 Task: Select Convenience. Add to cart, from RaceTrac for 4523 Scheuvront Drive, Broomfield, Colorado 80020, Cell Number 303-469-0514, following items : Sour Patch Kids Gummies - 1, Reeses Peanut Butter Big Cup King Size_x000D_
 - 1, Twix Caramel King Size_x000D_
 - 1, Hersheys Cookie And Creme King Size Size_x000D_
 - 1
Action: Mouse moved to (326, 134)
Screenshot: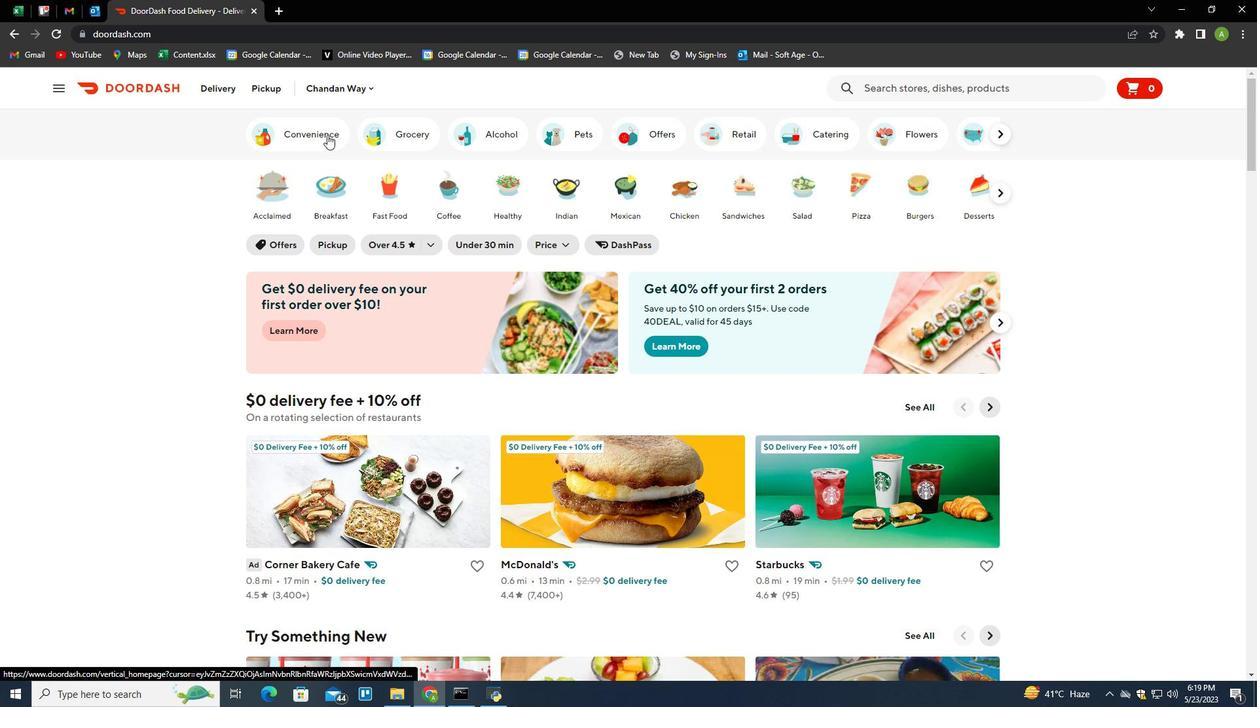 
Action: Mouse pressed left at (326, 134)
Screenshot: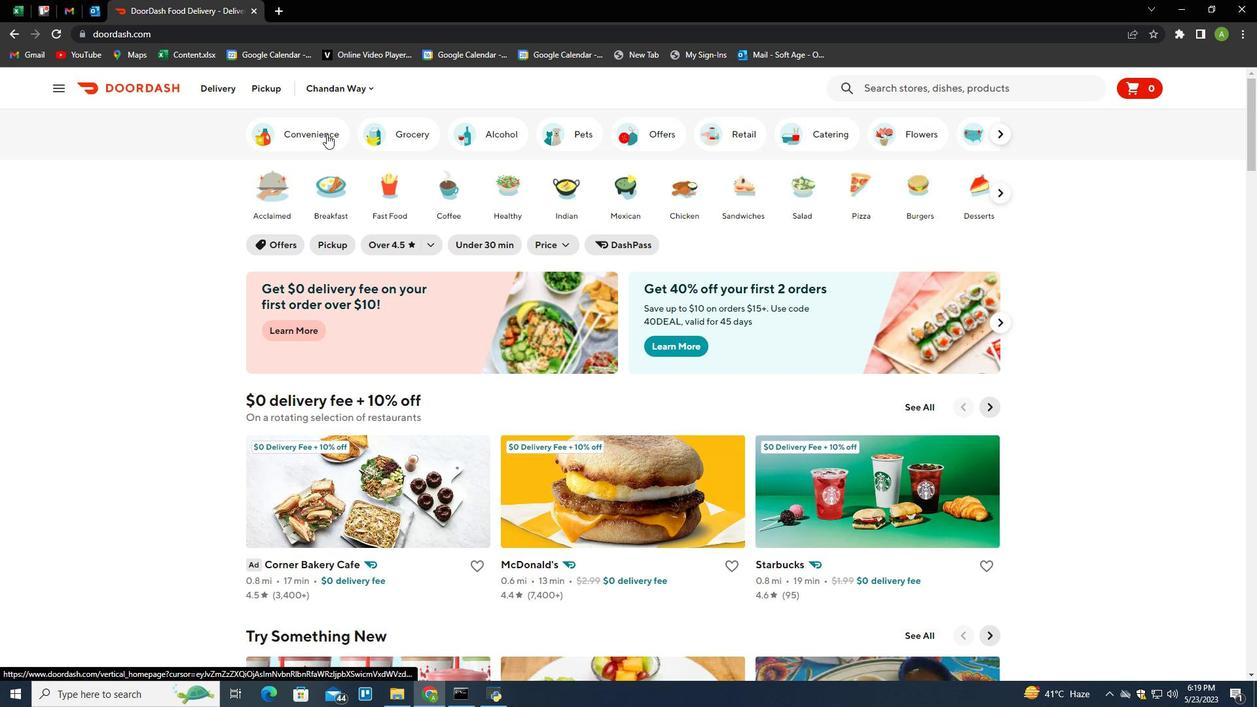 
Action: Mouse moved to (655, 504)
Screenshot: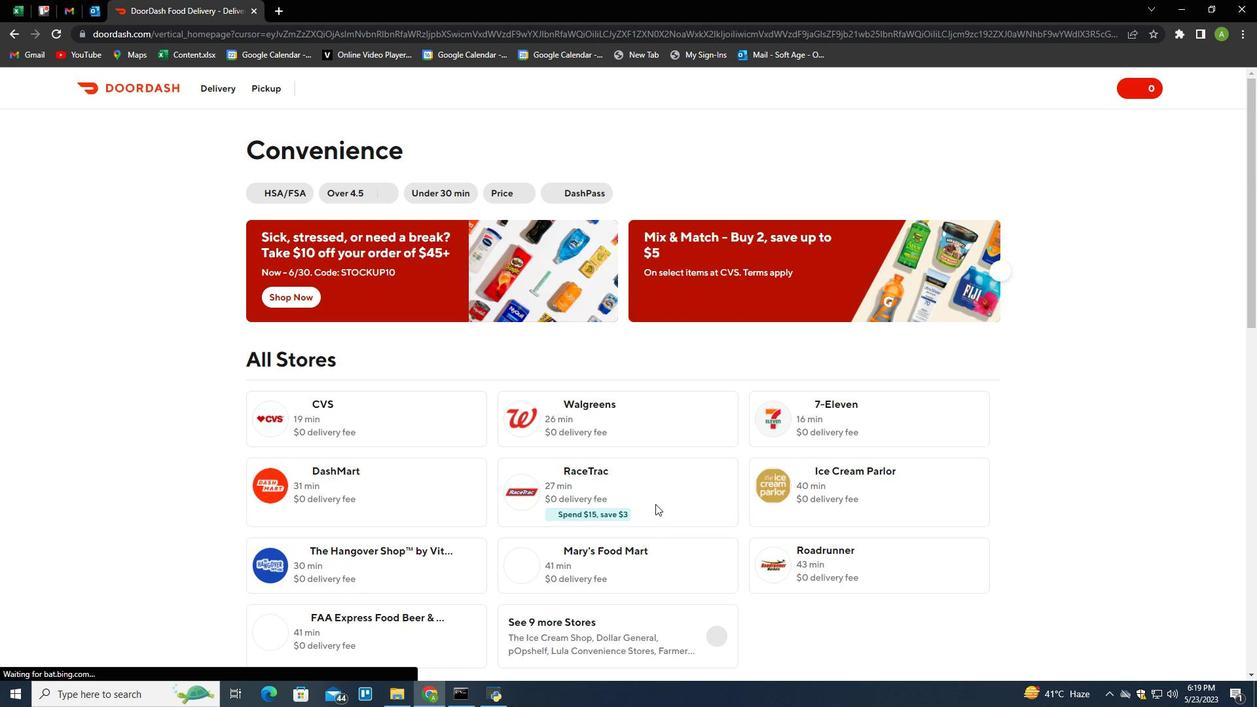 
Action: Mouse pressed left at (655, 504)
Screenshot: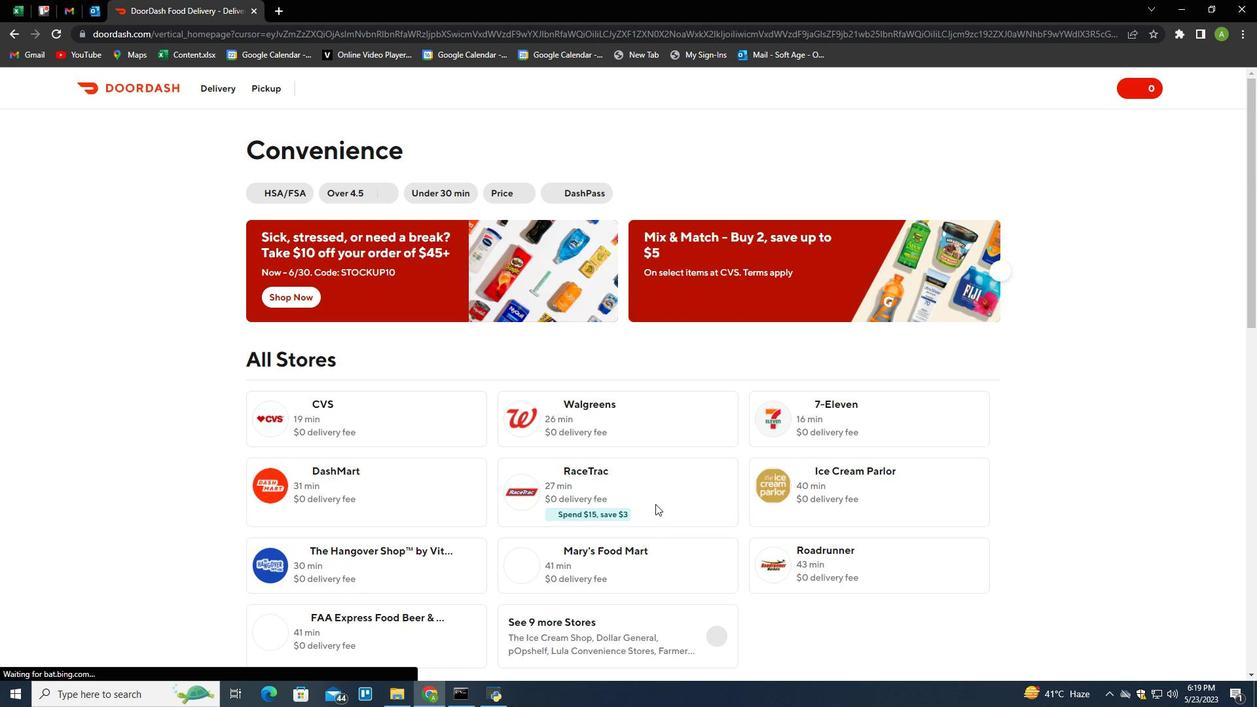
Action: Mouse moved to (361, 419)
Screenshot: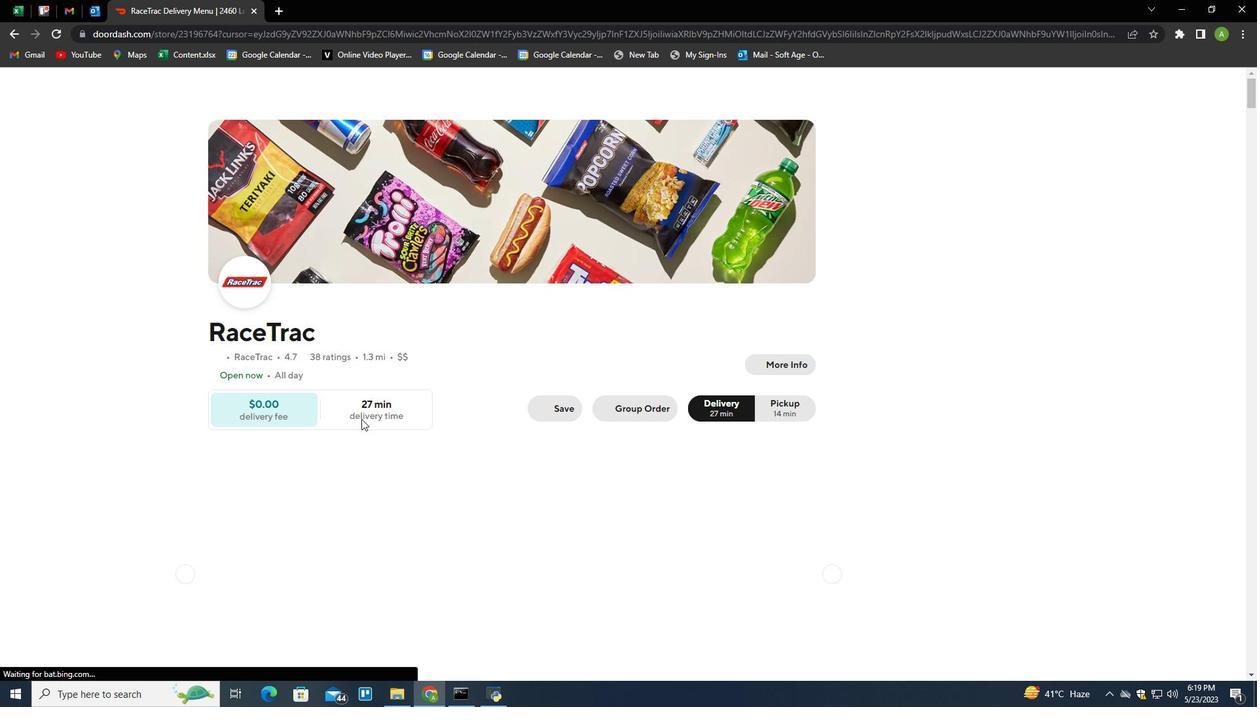 
Action: Mouse scrolled (359, 421) with delta (0, 0)
Screenshot: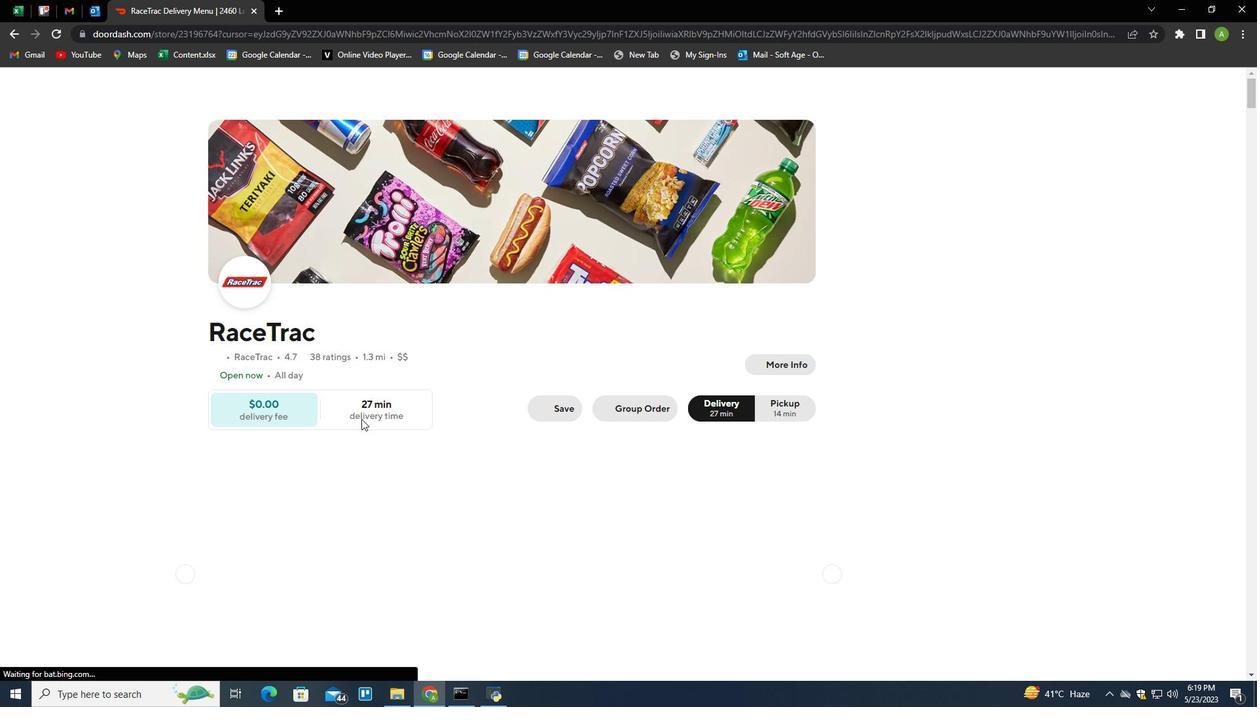 
Action: Mouse scrolled (361, 419) with delta (0, 0)
Screenshot: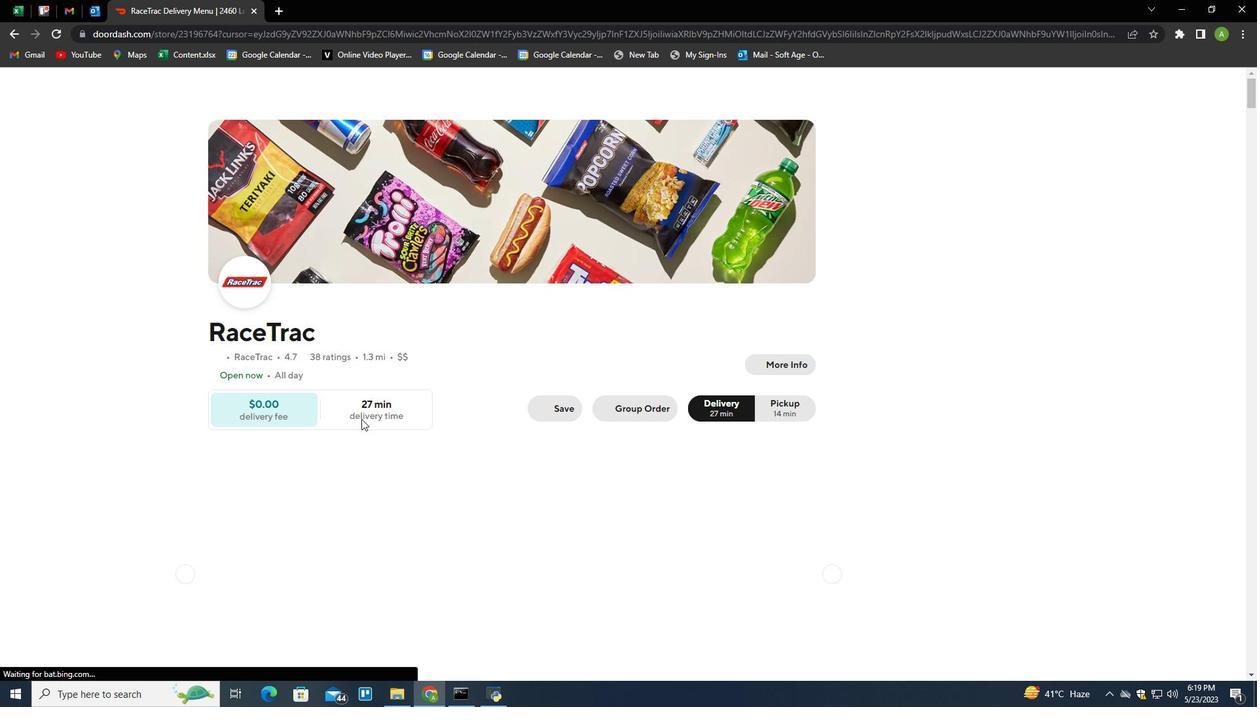 
Action: Mouse scrolled (361, 419) with delta (0, 0)
Screenshot: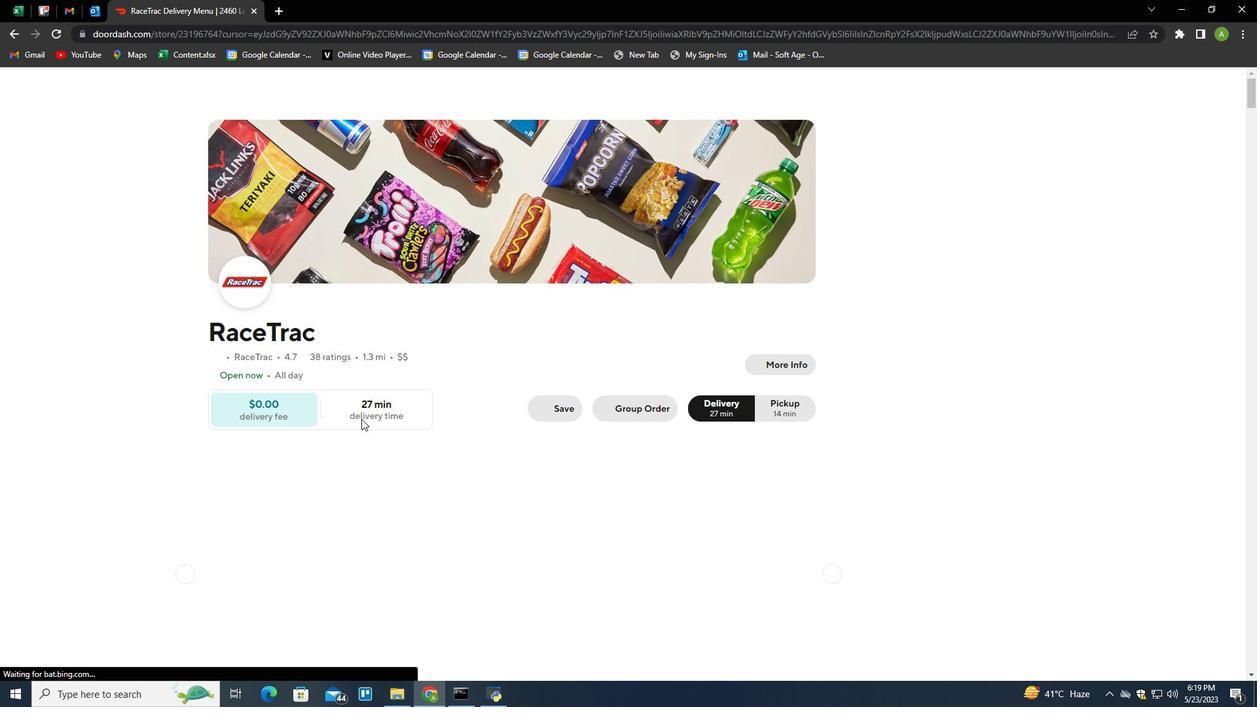 
Action: Mouse scrolled (361, 419) with delta (0, 0)
Screenshot: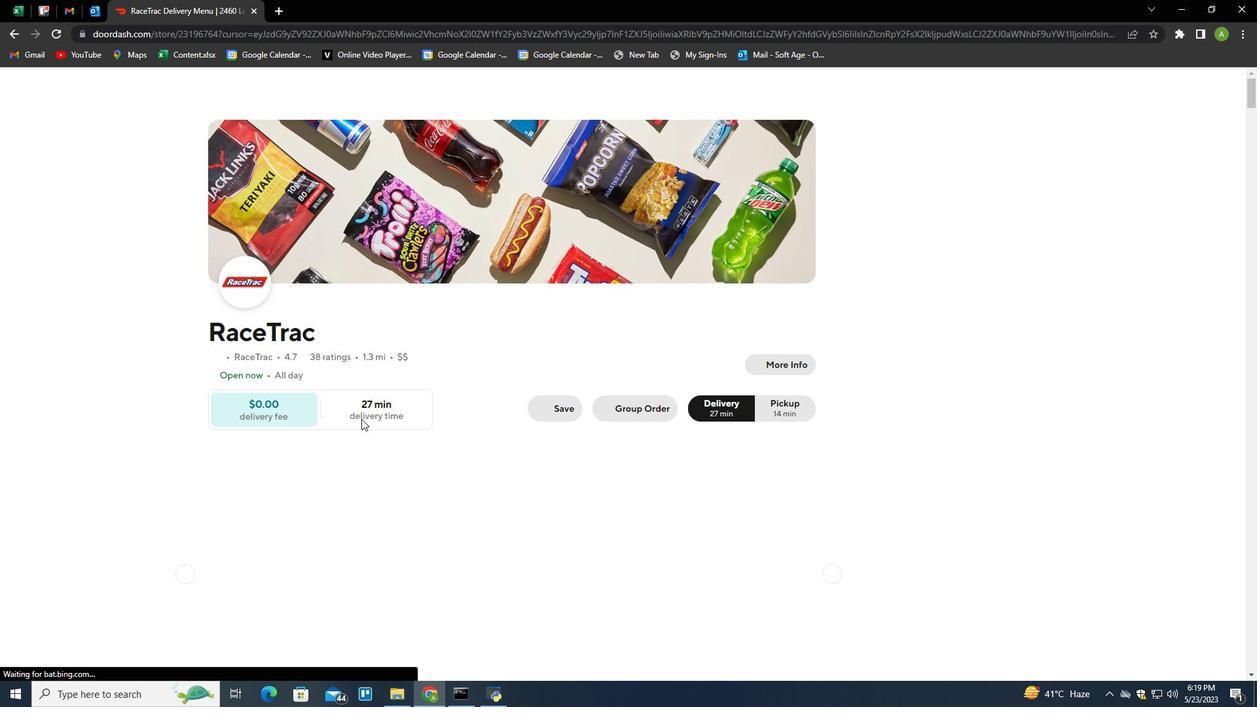 
Action: Mouse moved to (433, 379)
Screenshot: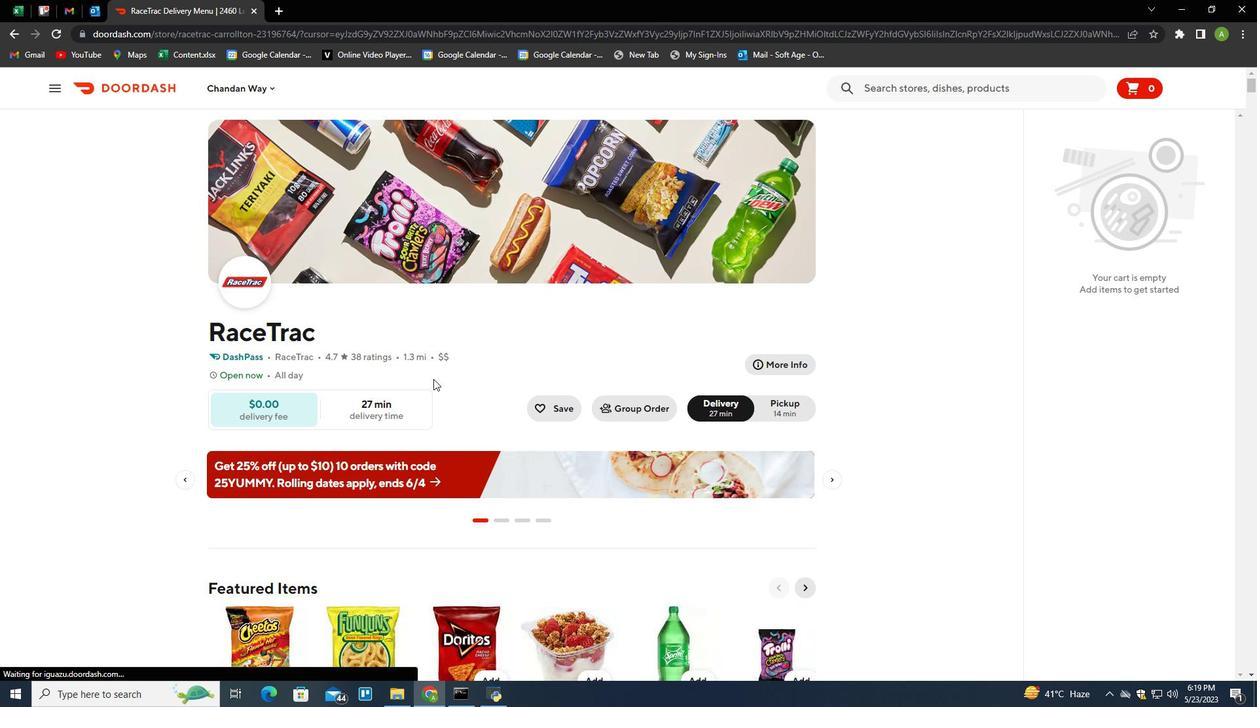 
Action: Mouse scrolled (433, 379) with delta (0, 0)
Screenshot: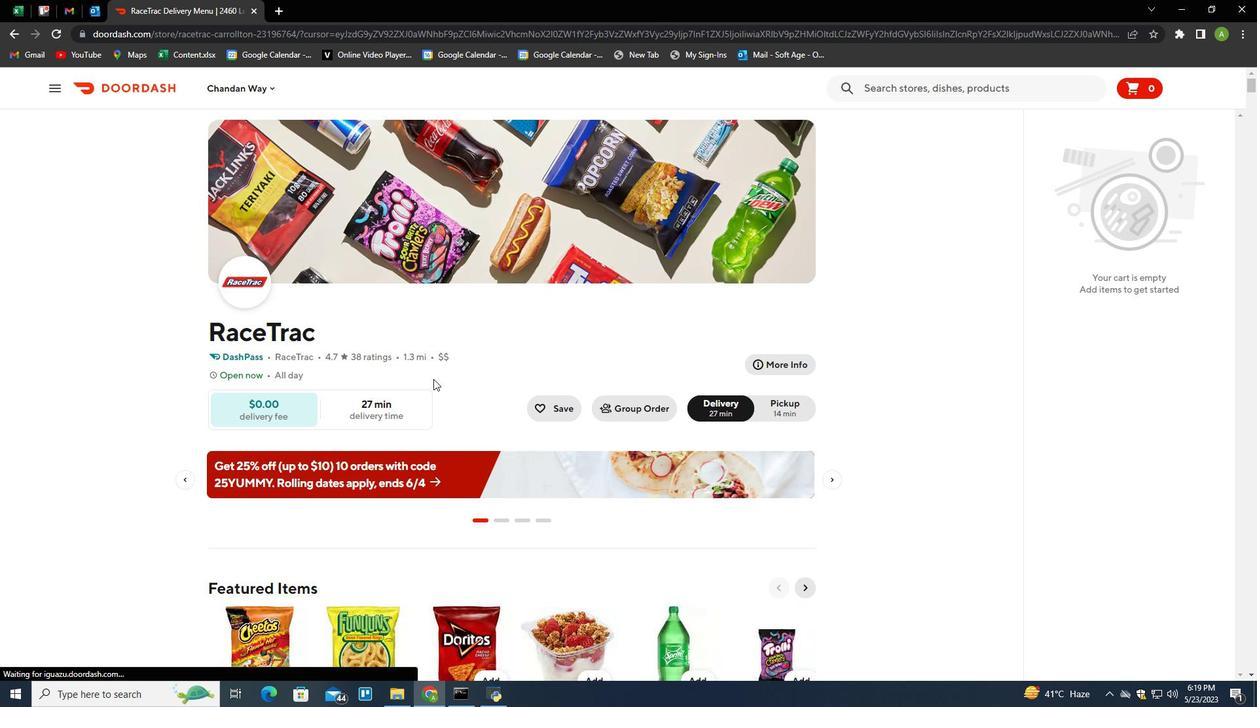 
Action: Mouse moved to (431, 376)
Screenshot: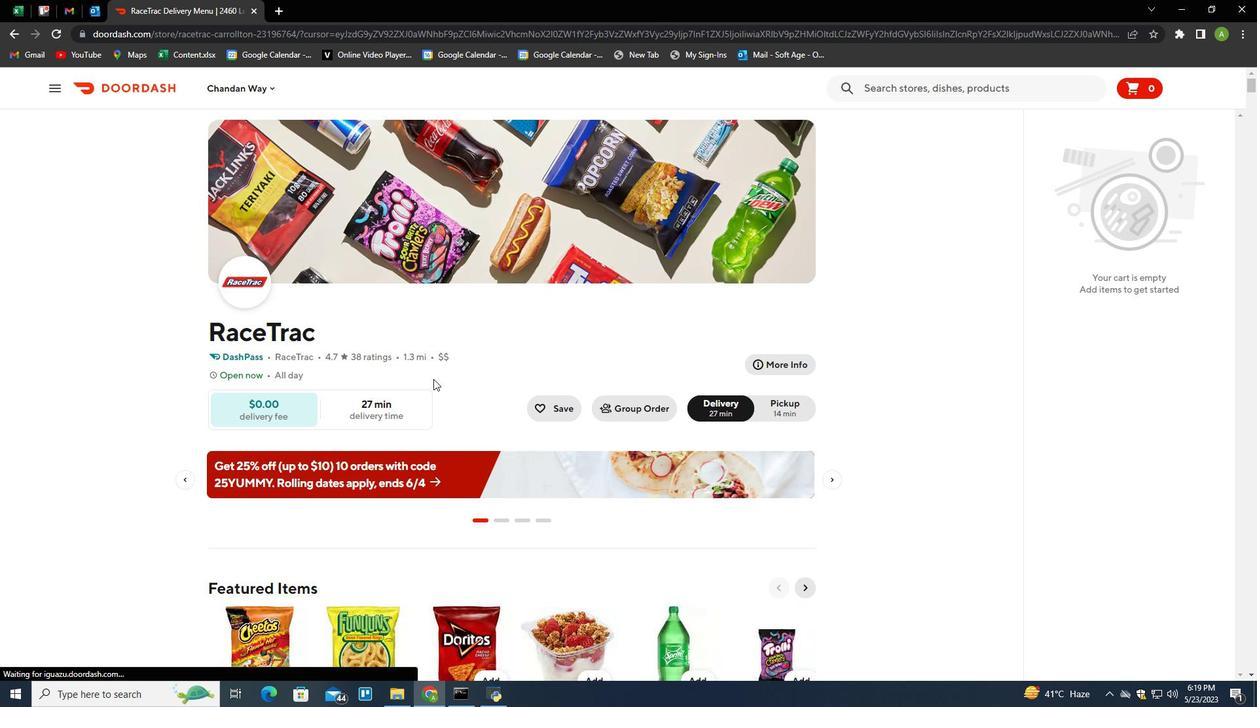 
Action: Mouse scrolled (431, 377) with delta (0, 0)
Screenshot: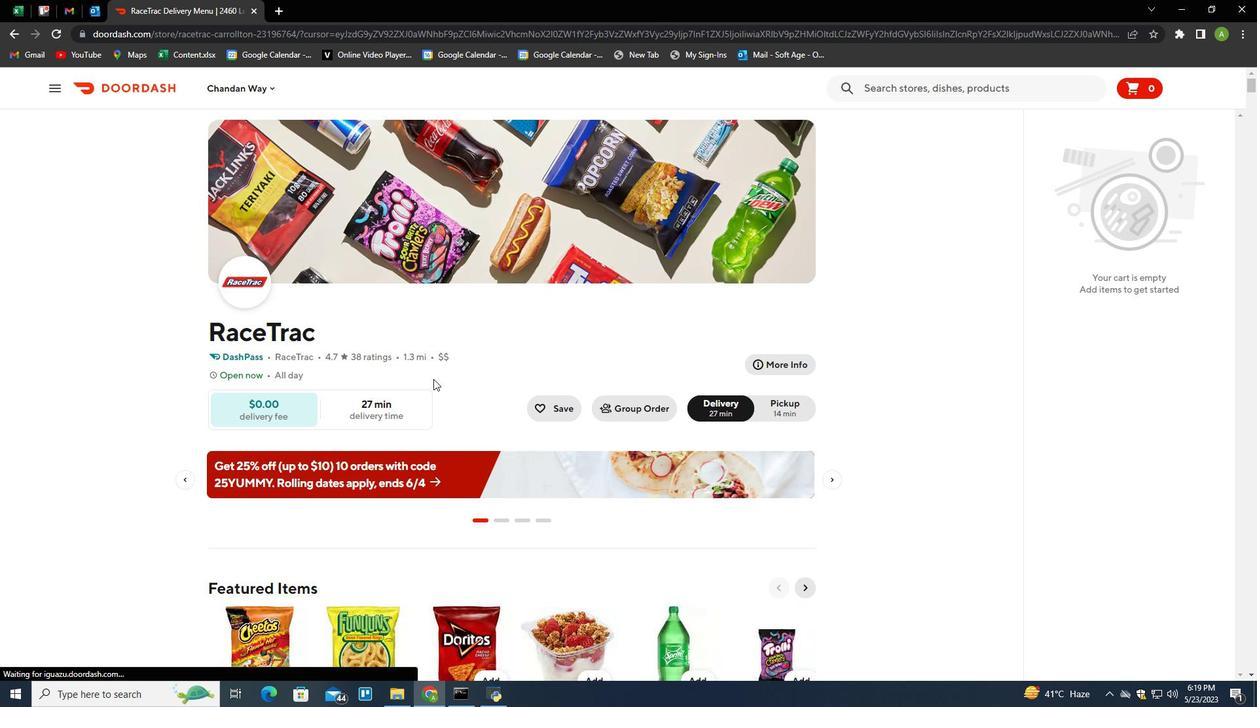 
Action: Mouse moved to (423, 370)
Screenshot: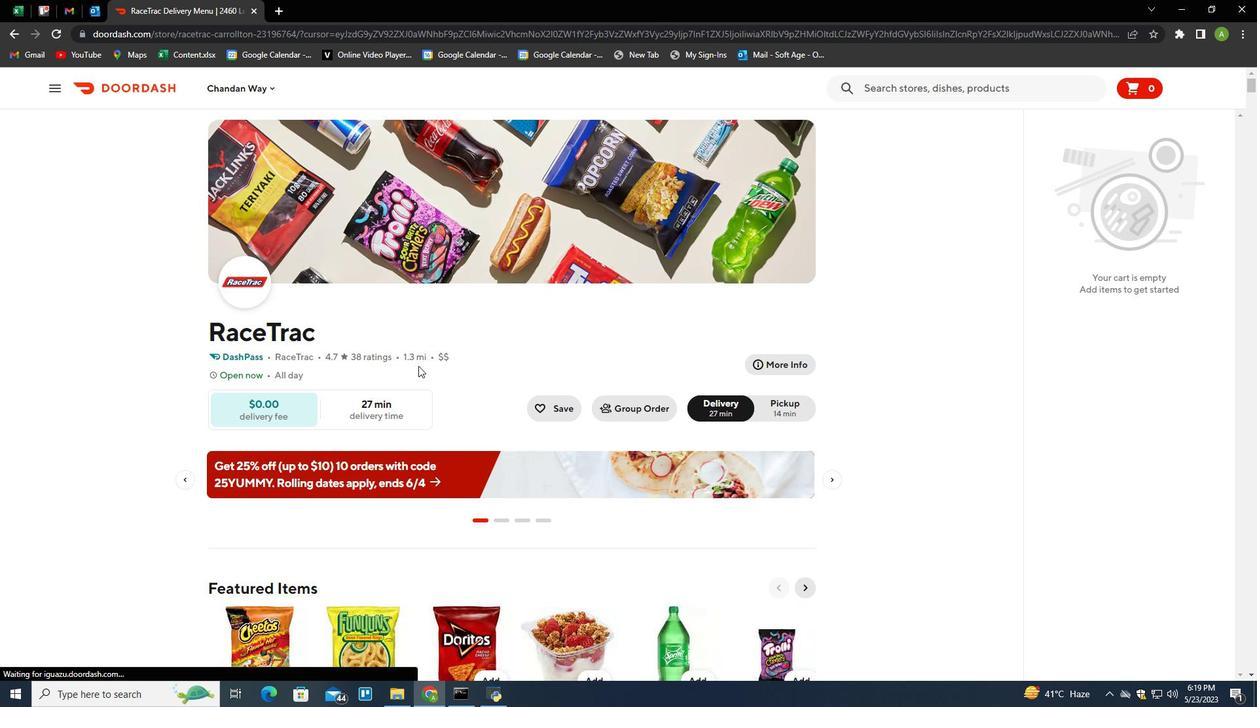 
Action: Mouse scrolled (423, 370) with delta (0, 0)
Screenshot: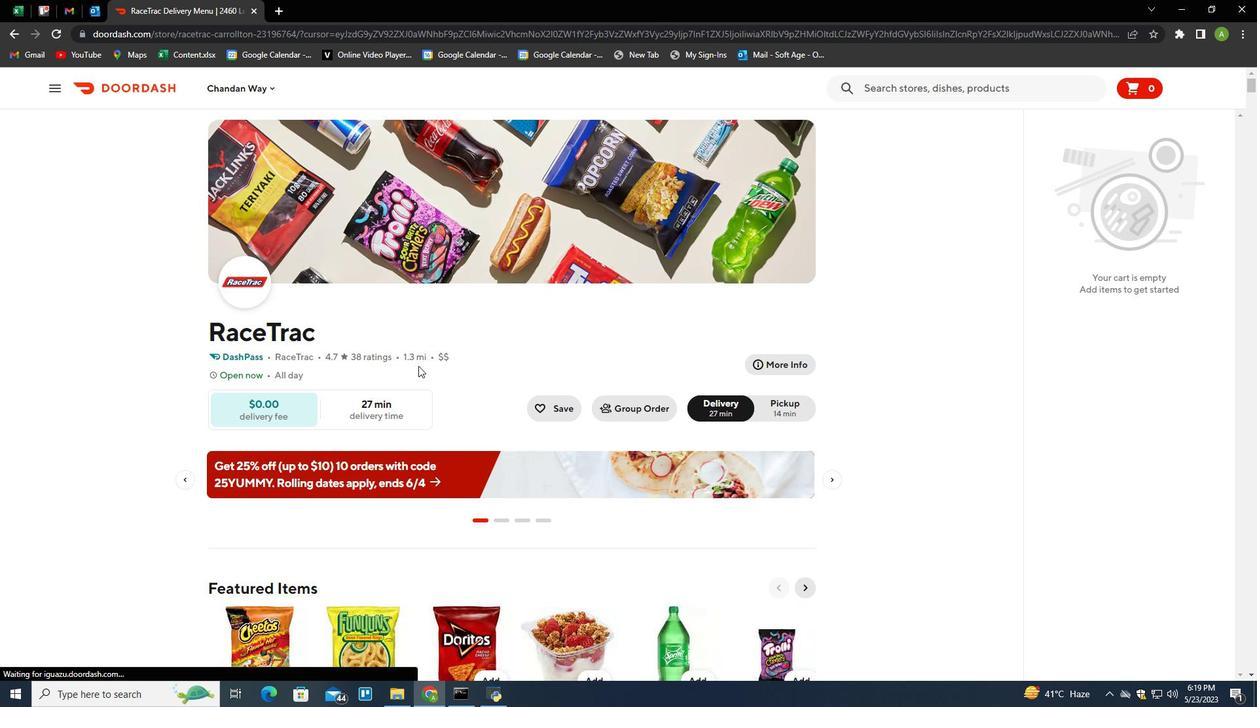 
Action: Mouse moved to (274, 86)
Screenshot: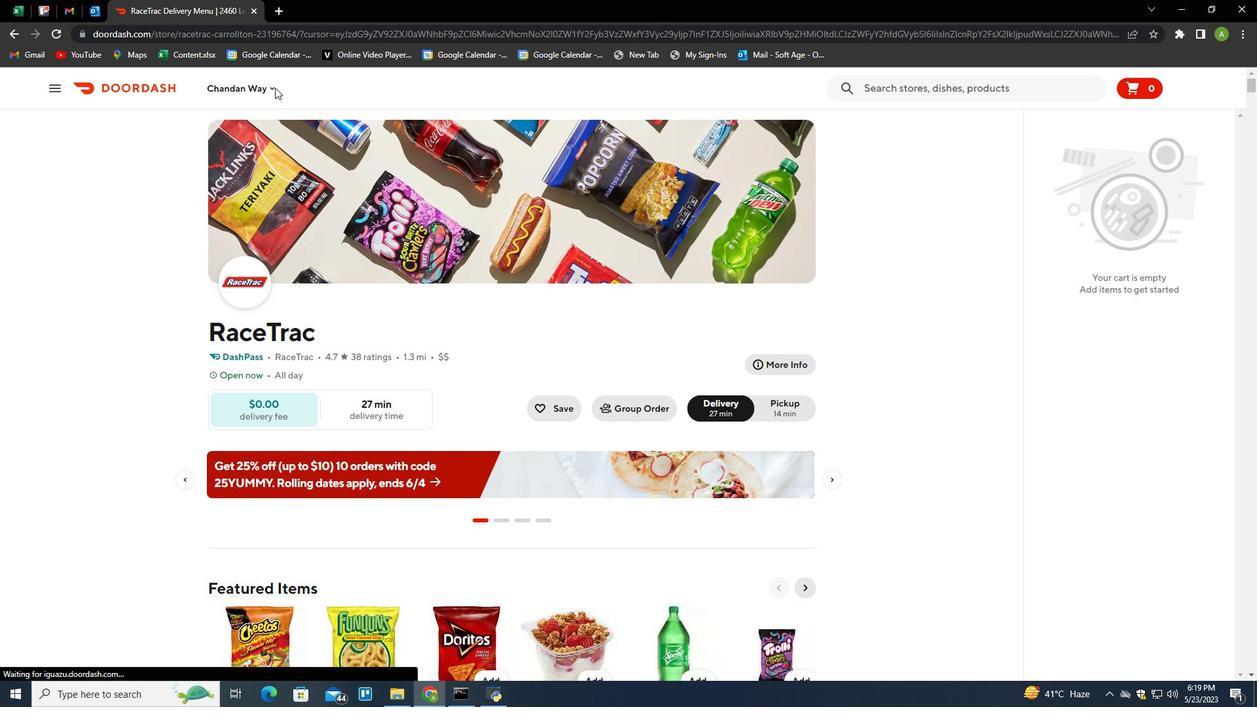 
Action: Mouse pressed left at (274, 86)
Screenshot: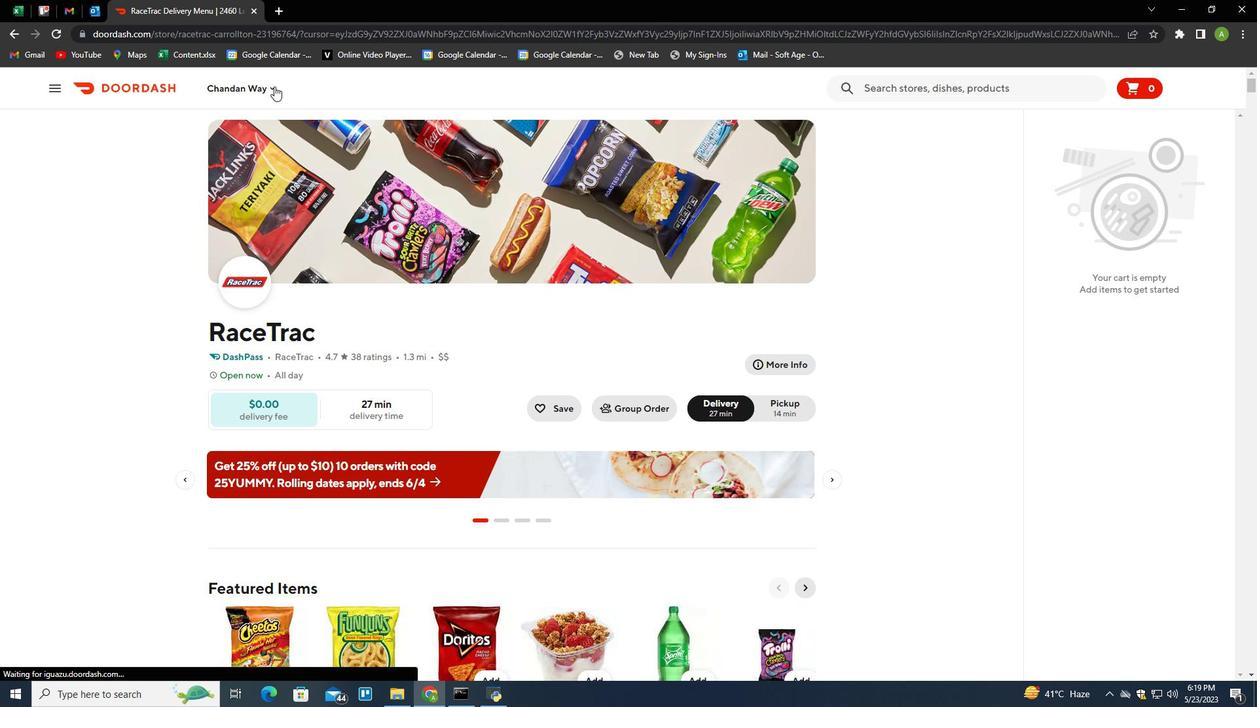 
Action: Mouse moved to (281, 148)
Screenshot: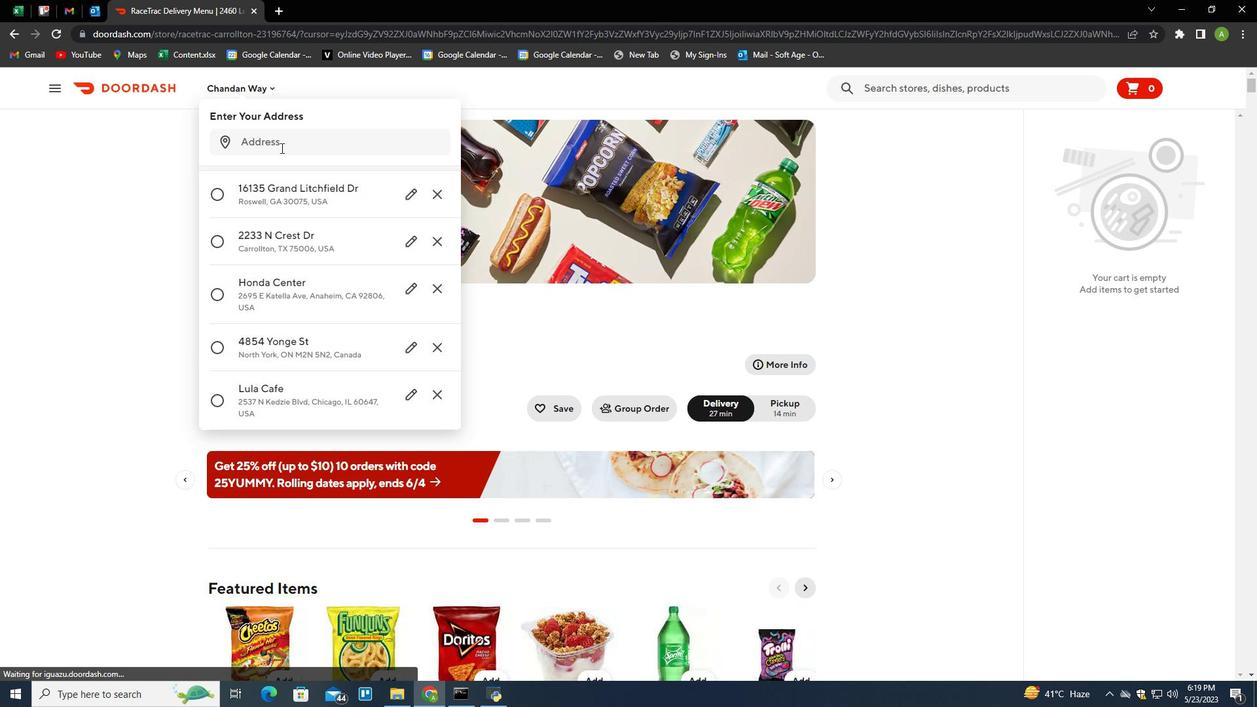 
Action: Mouse pressed left at (281, 148)
Screenshot: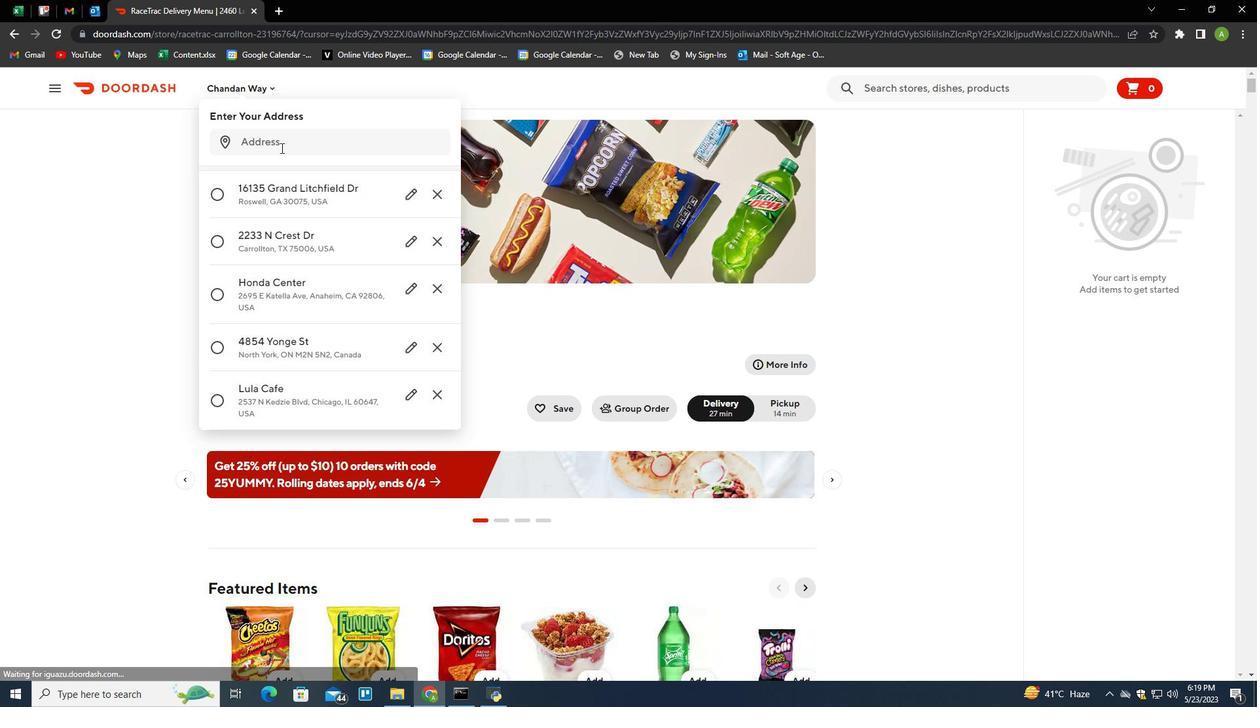 
Action: Key pressed 4523<Key.space>scheuvront<Key.space>drive,<Key.space>broomfield,<Key.space>coclo<Key.backspace><Key.backspace><Key.backspace>lorado<Key.space>5<Key.backspace>80020<Key.enter>
Screenshot: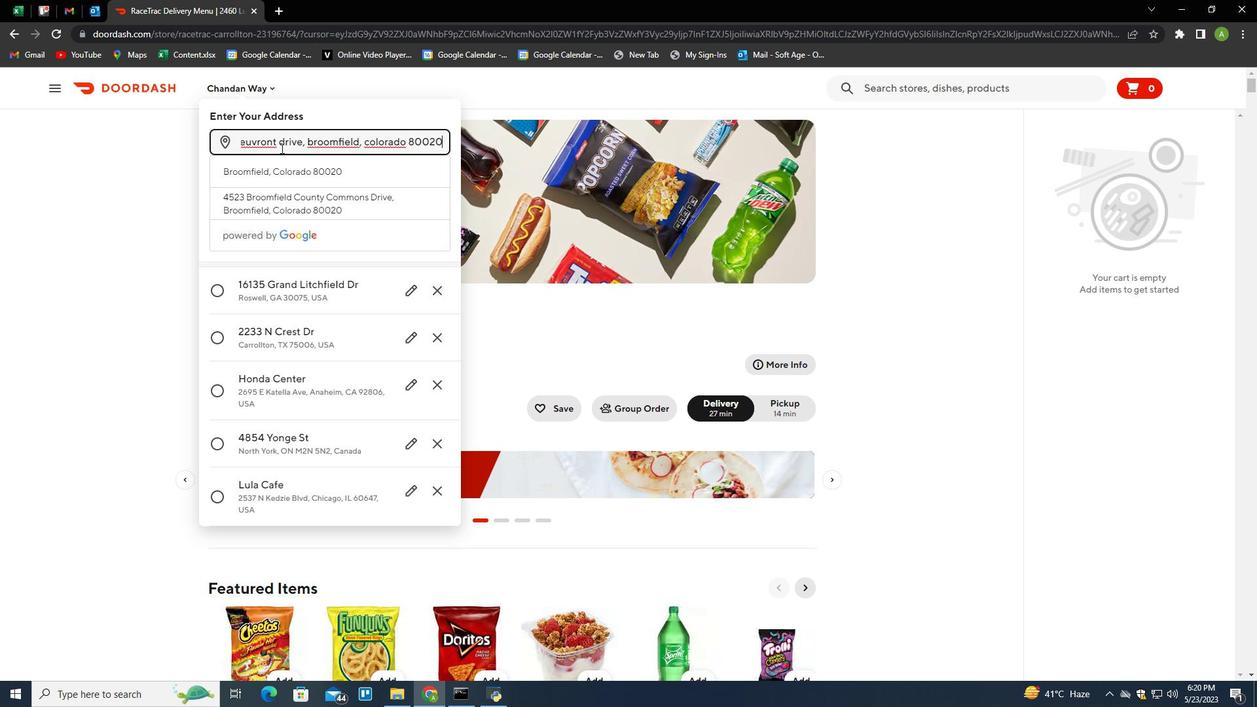 
Action: Mouse moved to (395, 509)
Screenshot: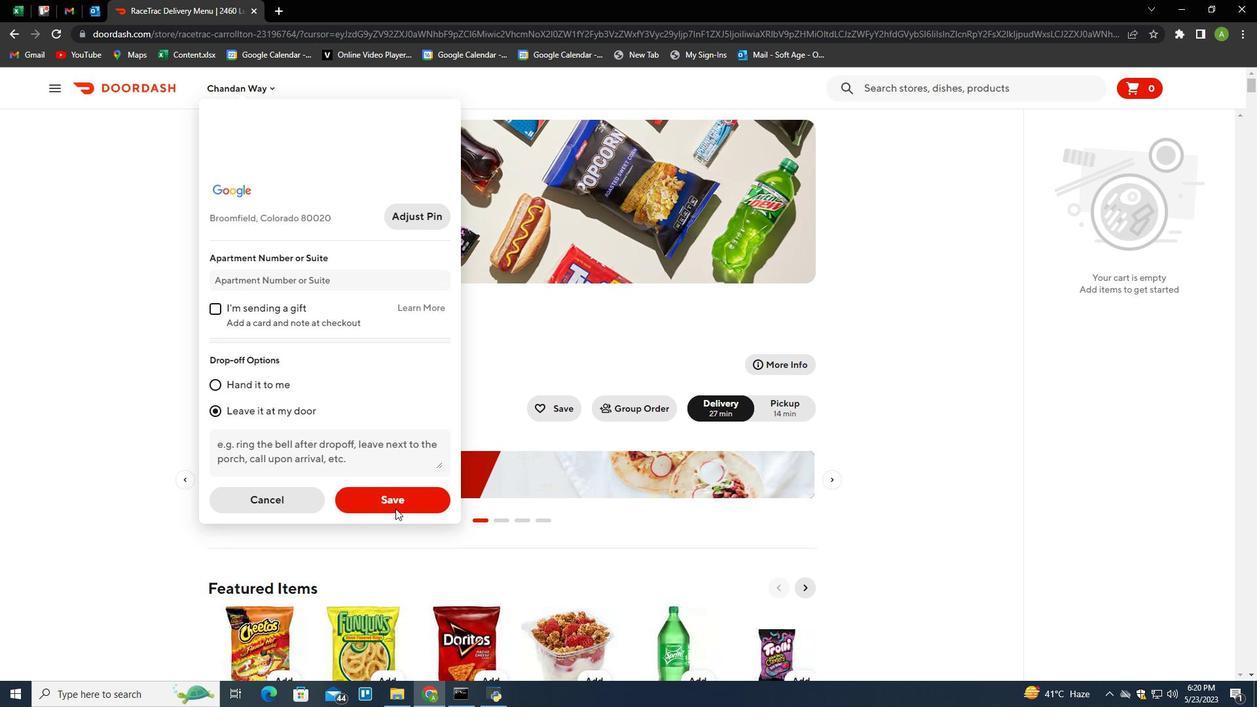 
Action: Mouse pressed left at (395, 509)
Screenshot: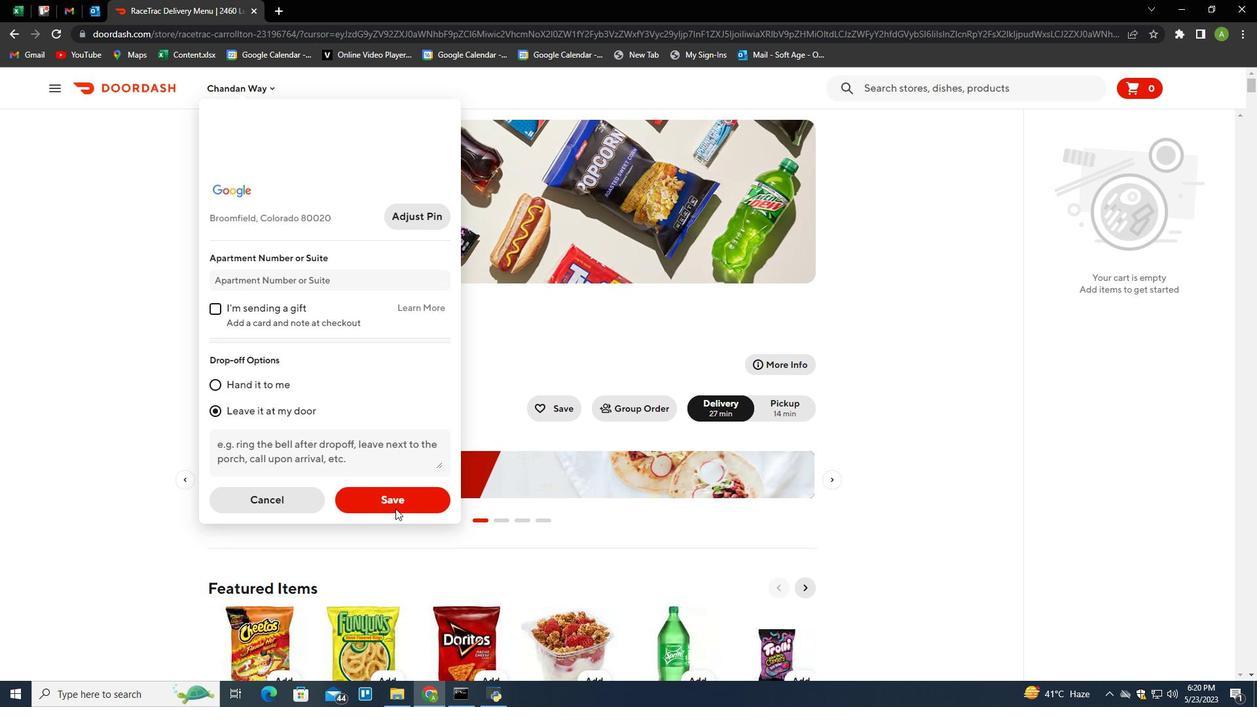 
Action: Mouse moved to (465, 247)
Screenshot: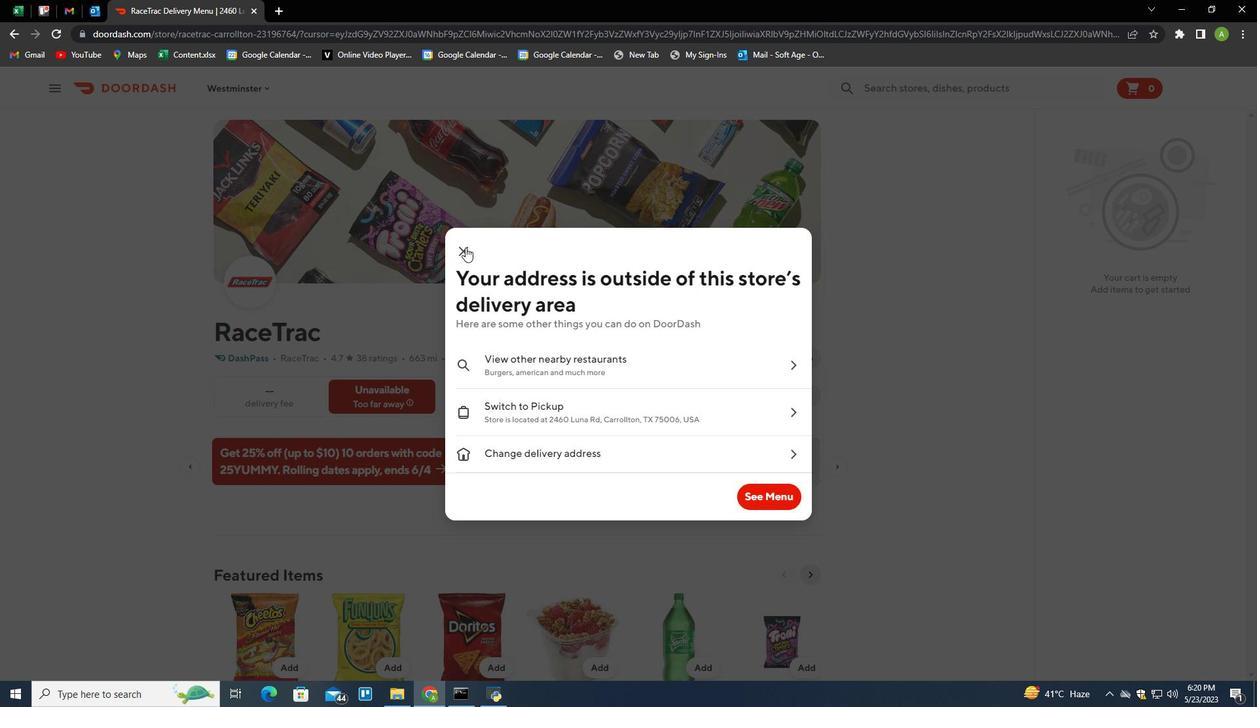 
Action: Mouse pressed left at (465, 247)
Screenshot: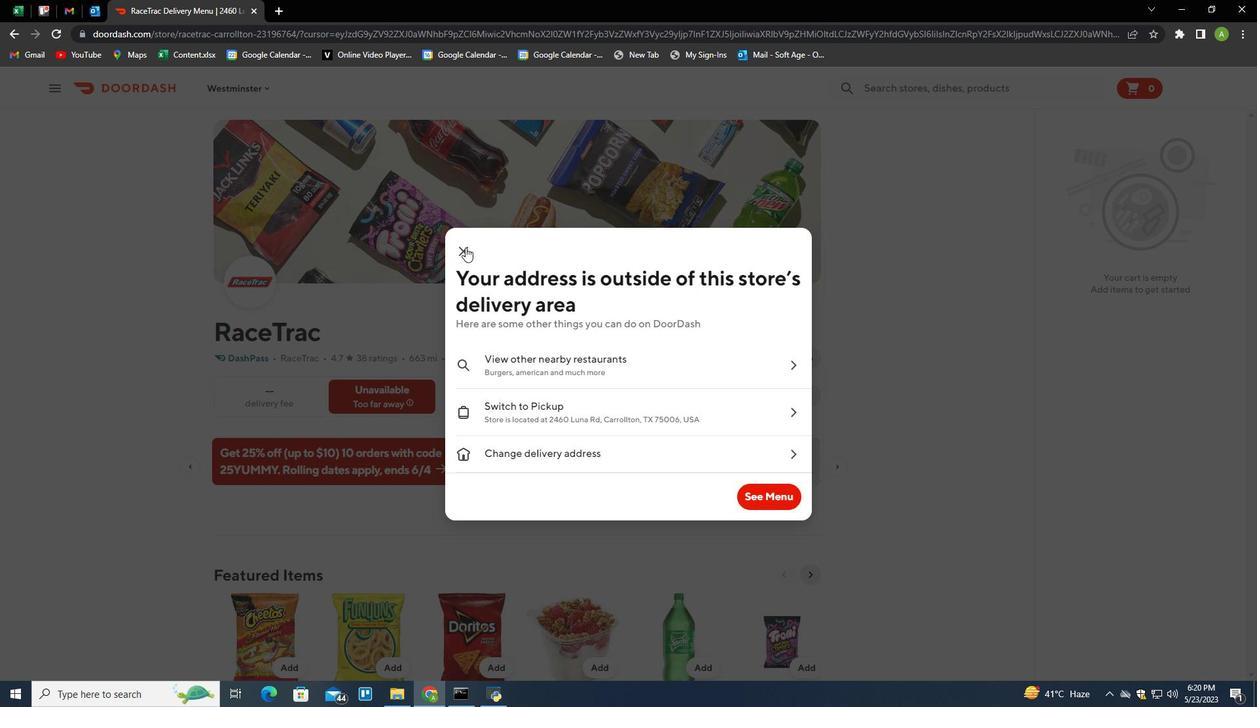 
Action: Mouse moved to (687, 340)
Screenshot: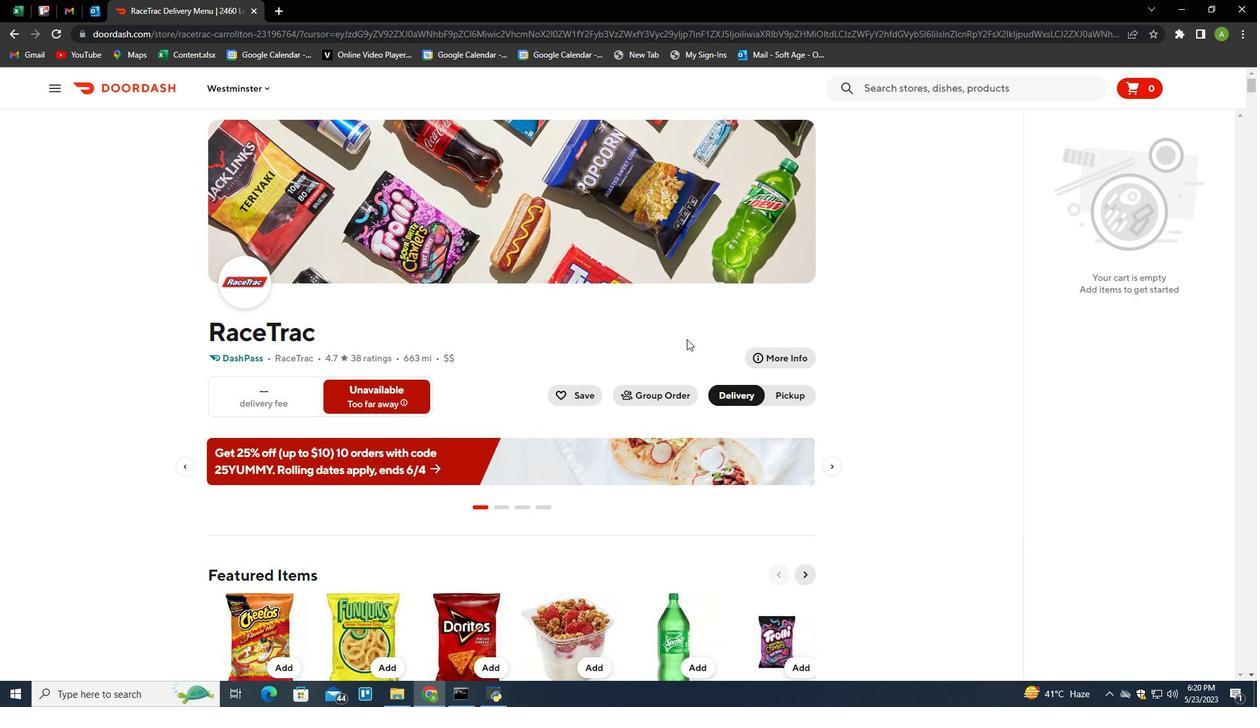 
Action: Mouse scrolled (687, 339) with delta (0, 0)
Screenshot: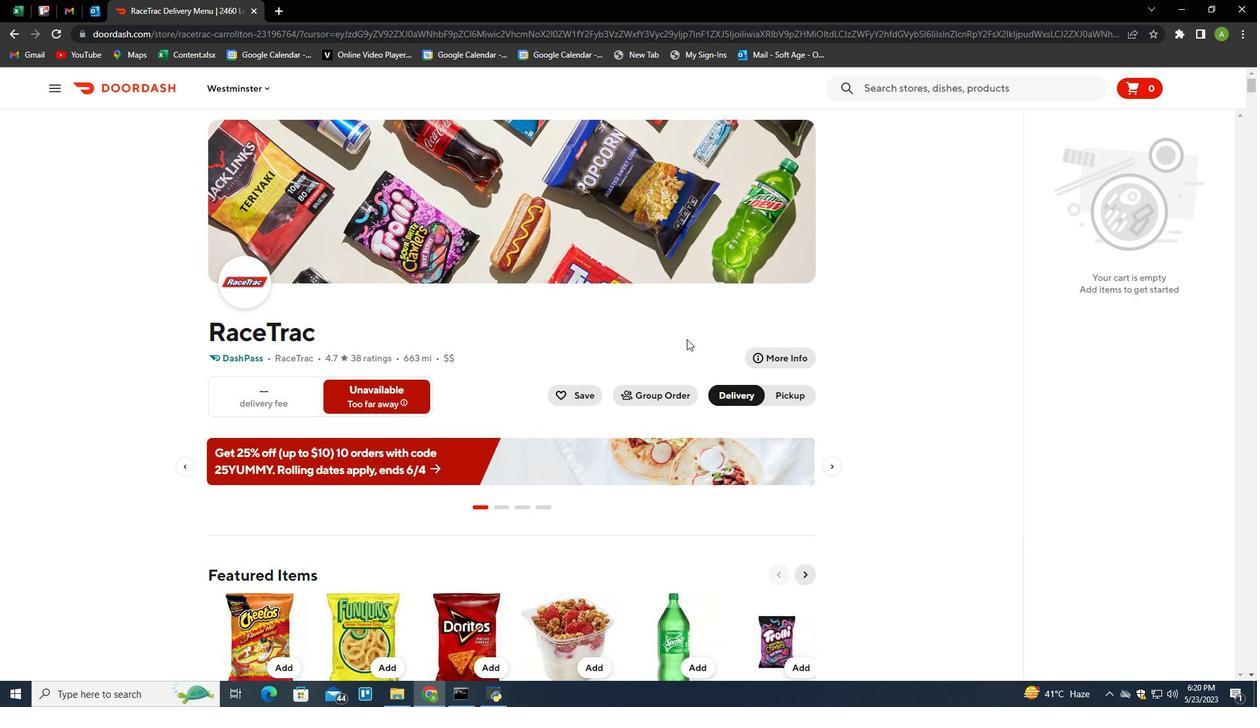 
Action: Mouse moved to (689, 347)
Screenshot: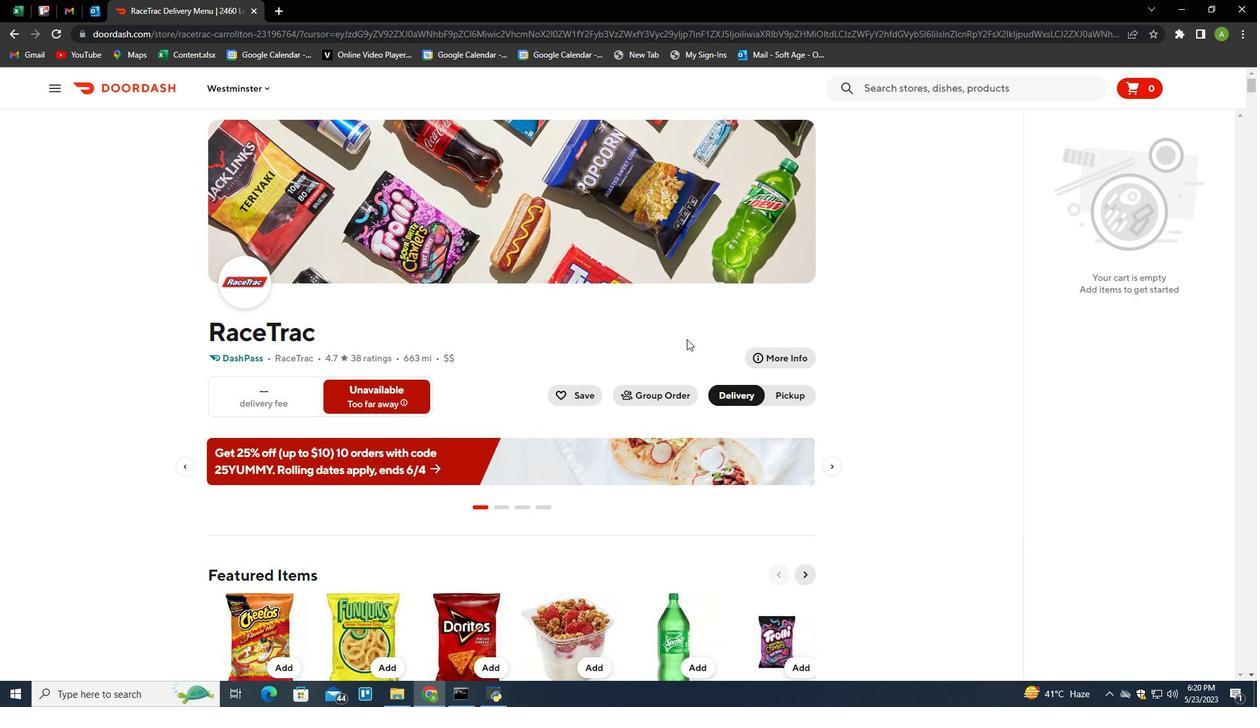 
Action: Mouse scrolled (689, 346) with delta (0, 0)
Screenshot: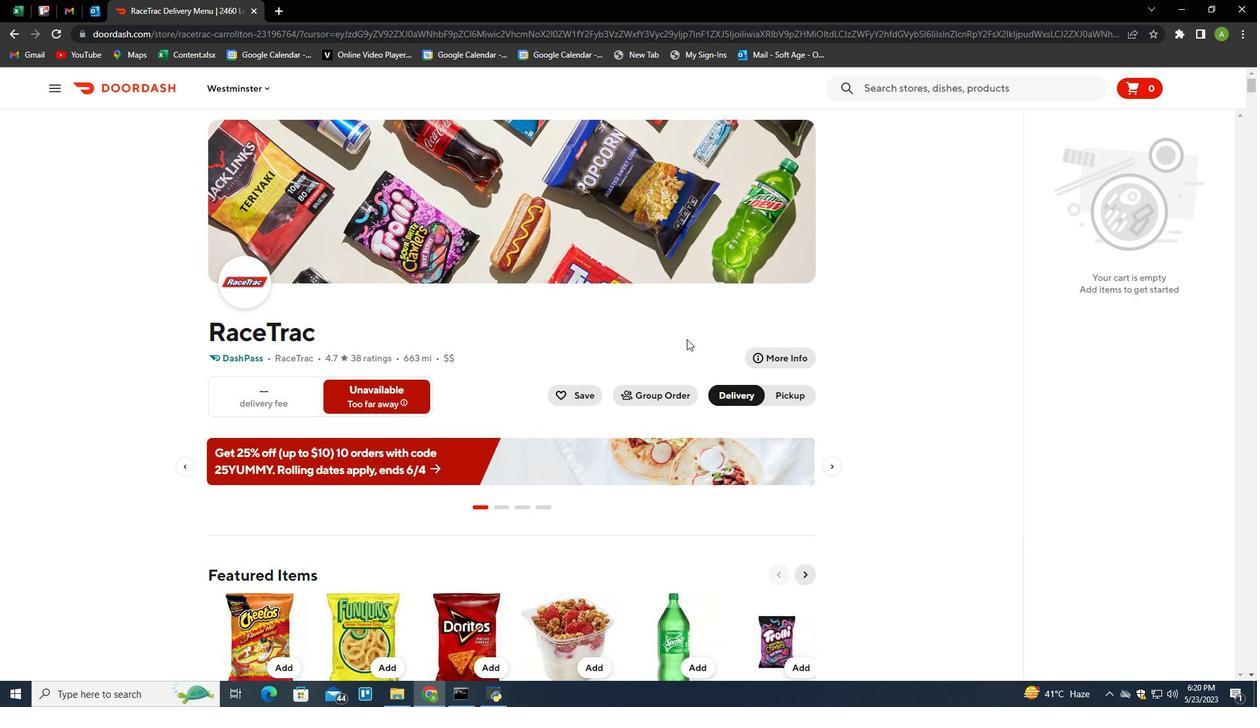
Action: Mouse moved to (690, 348)
Screenshot: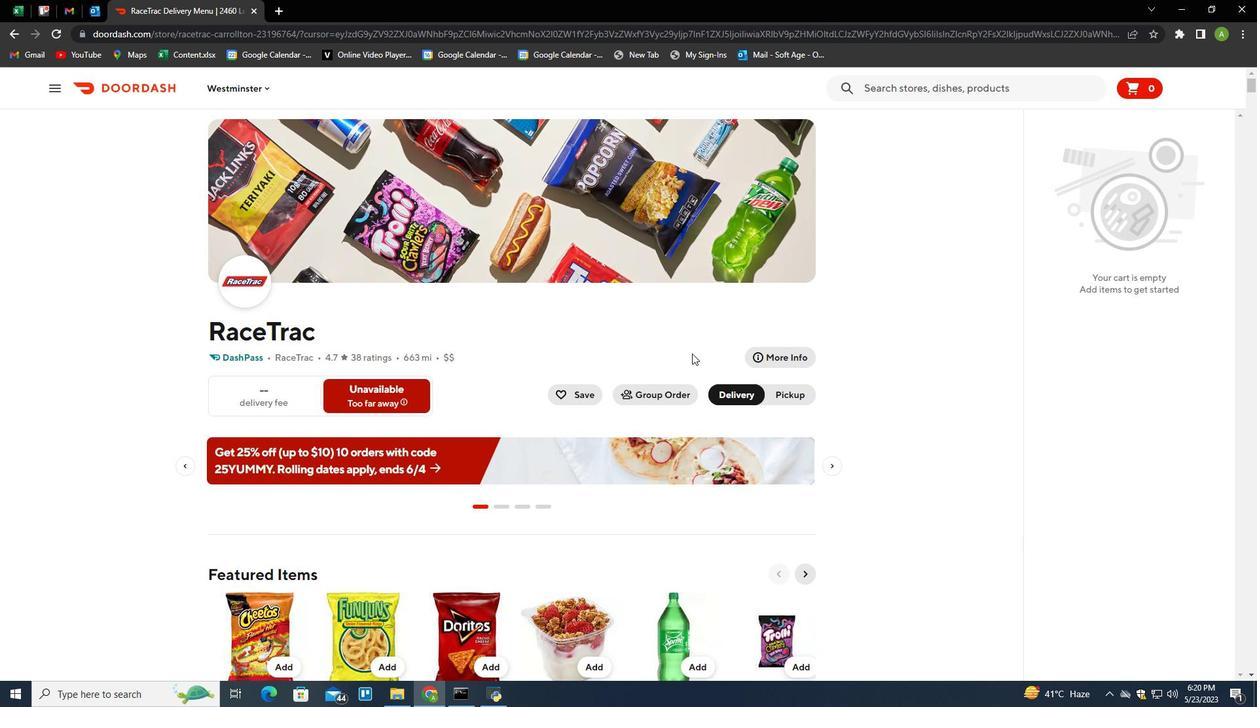 
Action: Mouse scrolled (690, 347) with delta (0, 0)
Screenshot: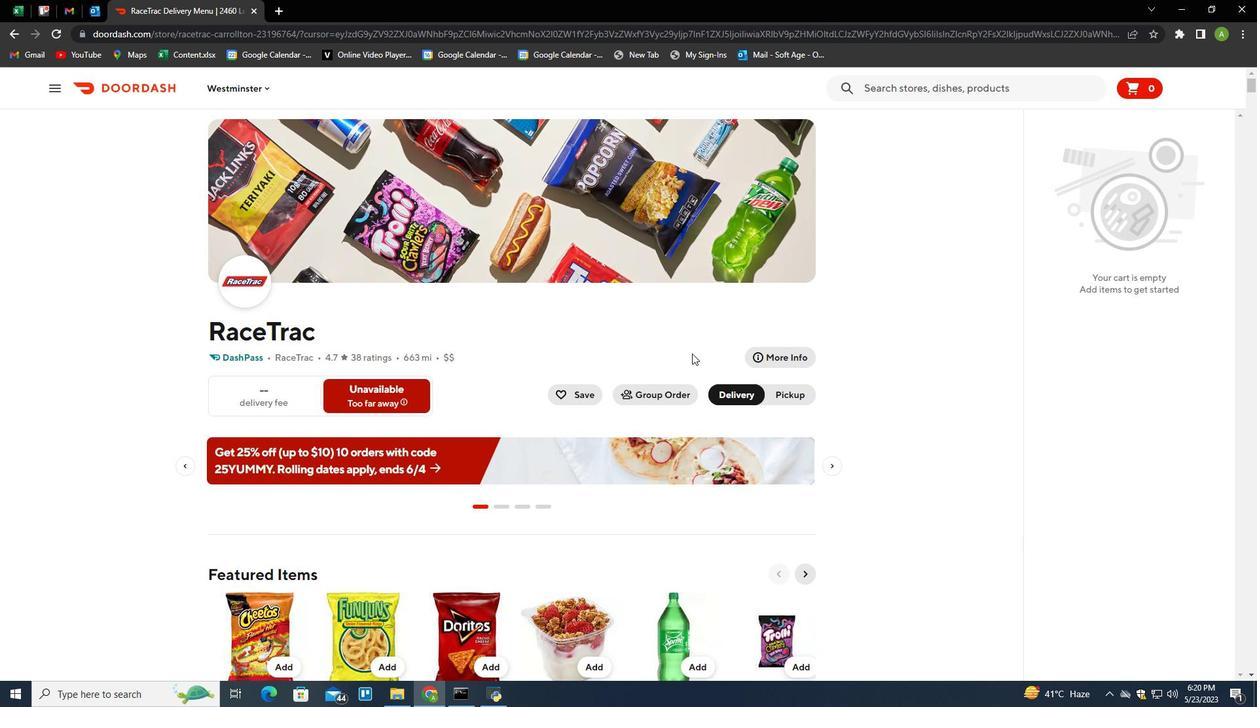 
Action: Mouse moved to (691, 351)
Screenshot: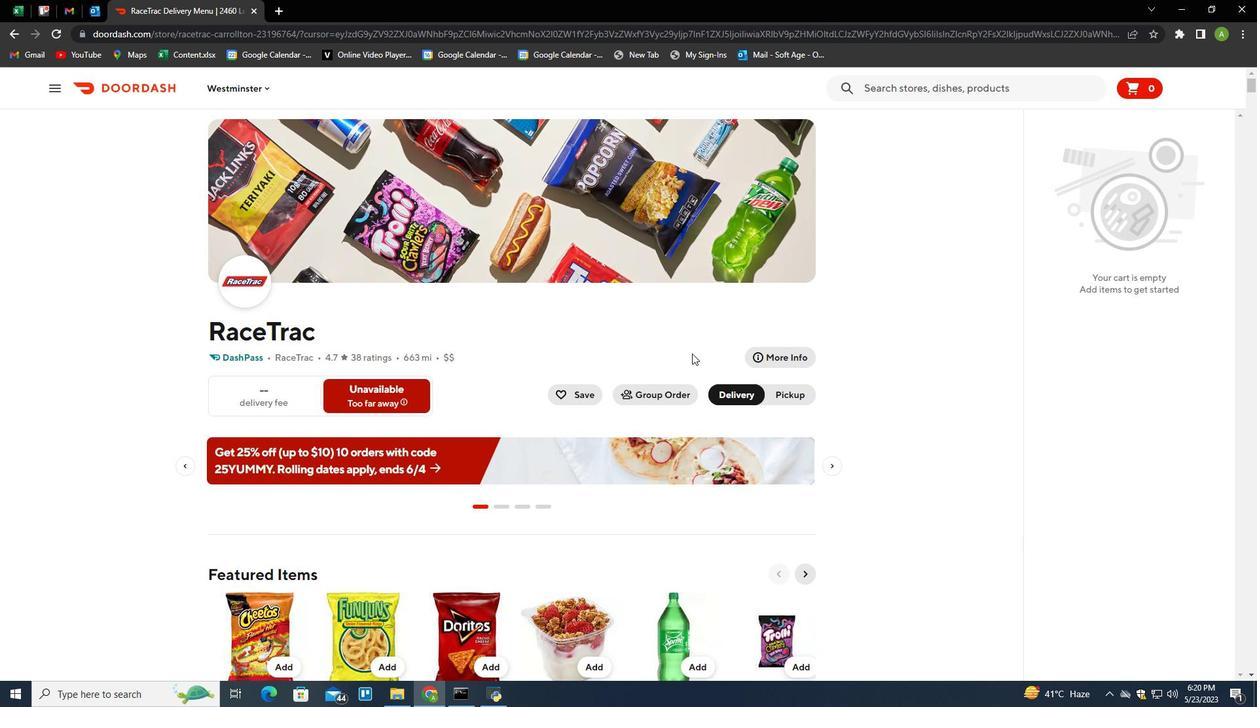 
Action: Mouse scrolled (691, 349) with delta (0, 0)
Screenshot: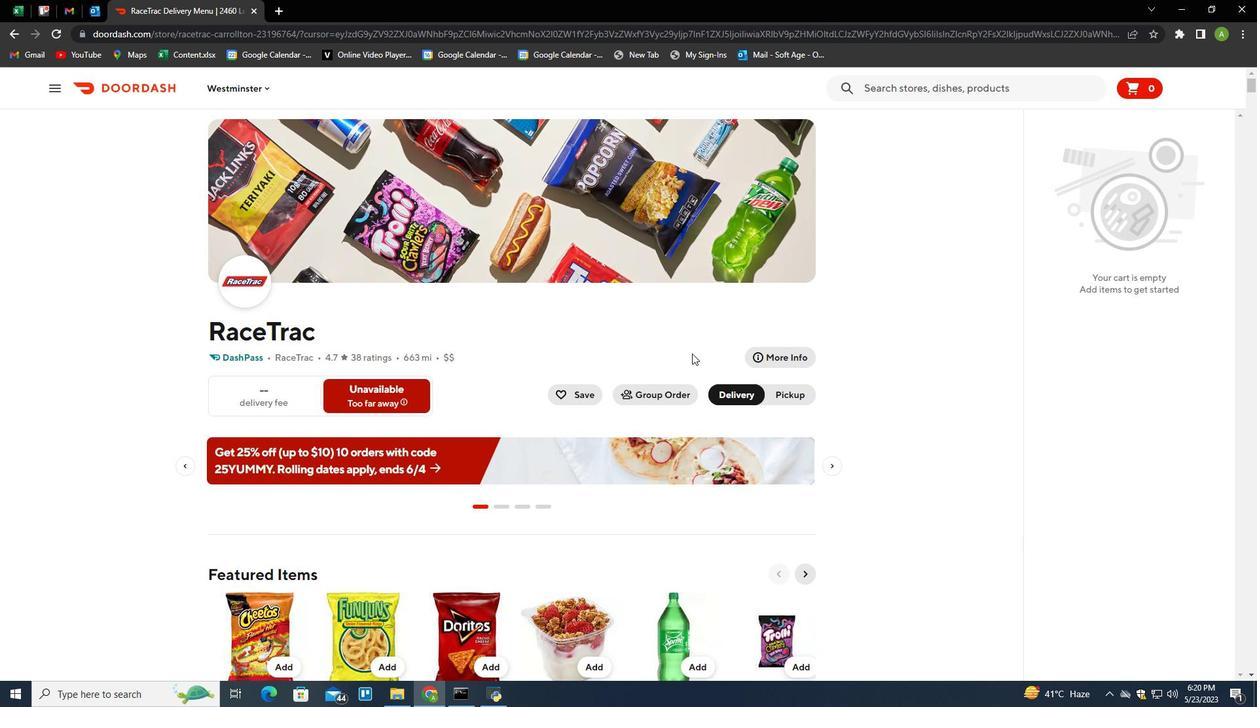 
Action: Mouse moved to (692, 353)
Screenshot: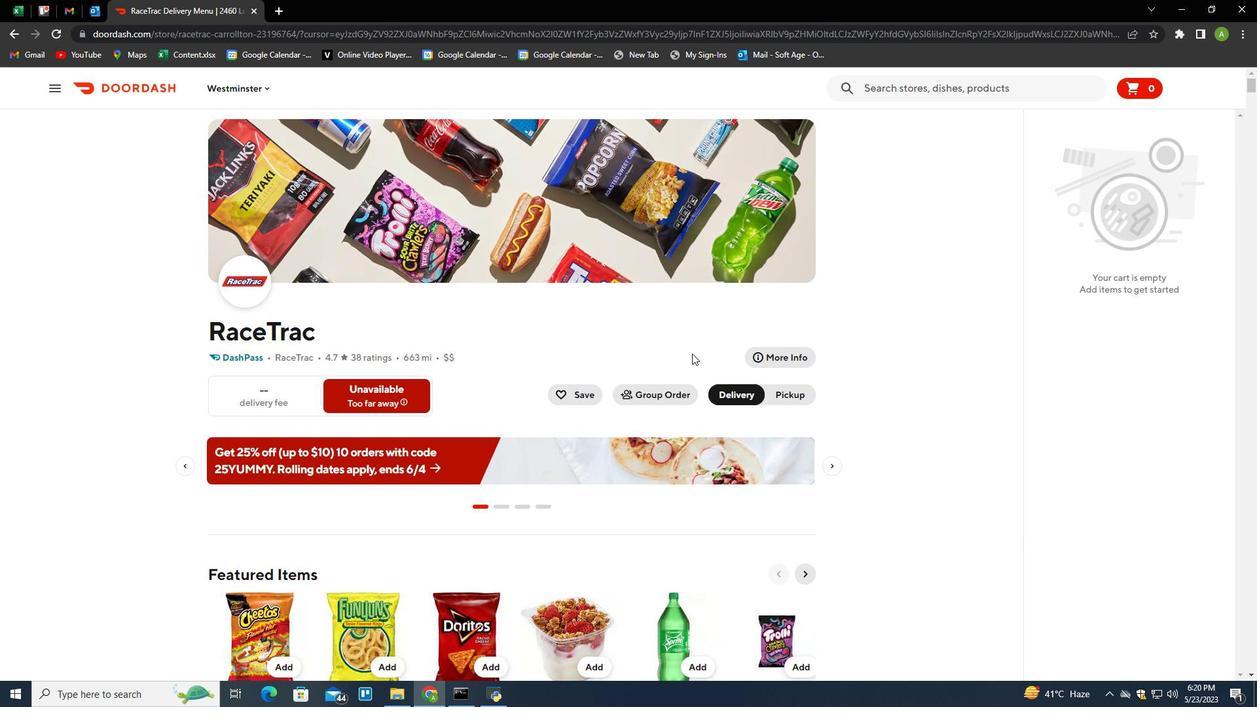 
Action: Mouse scrolled (692, 351) with delta (0, 0)
Screenshot: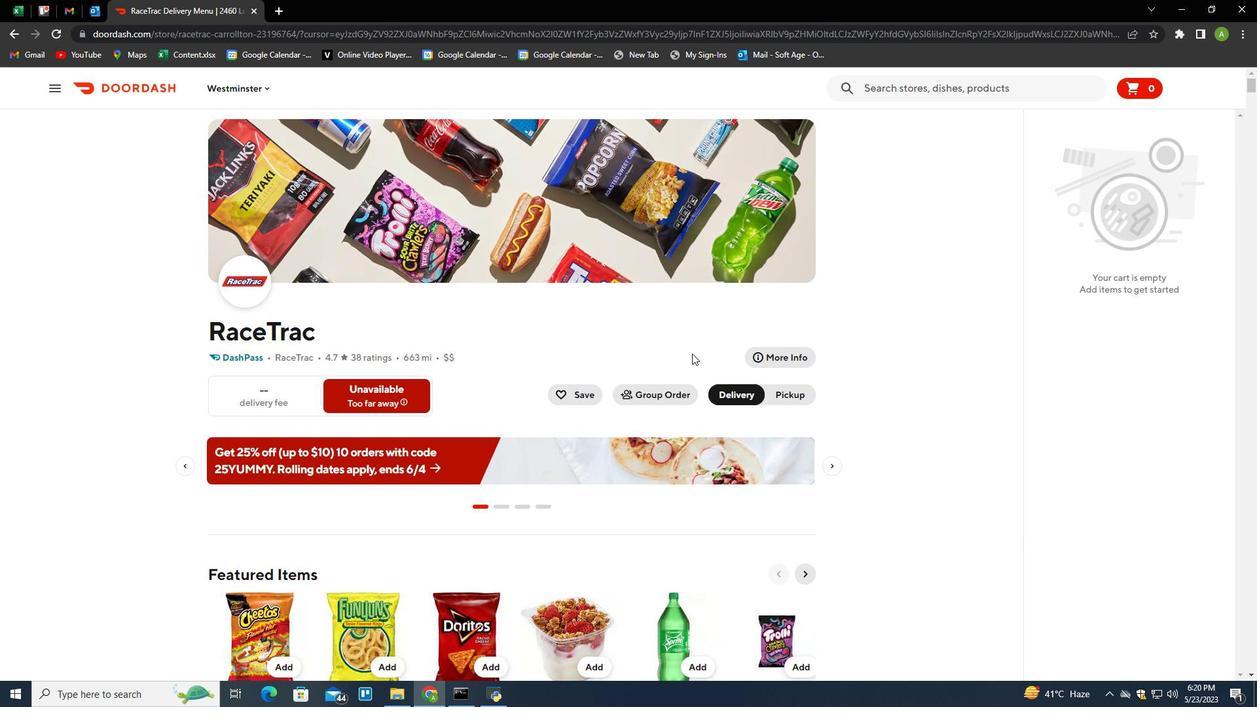 
Action: Mouse moved to (708, 626)
Screenshot: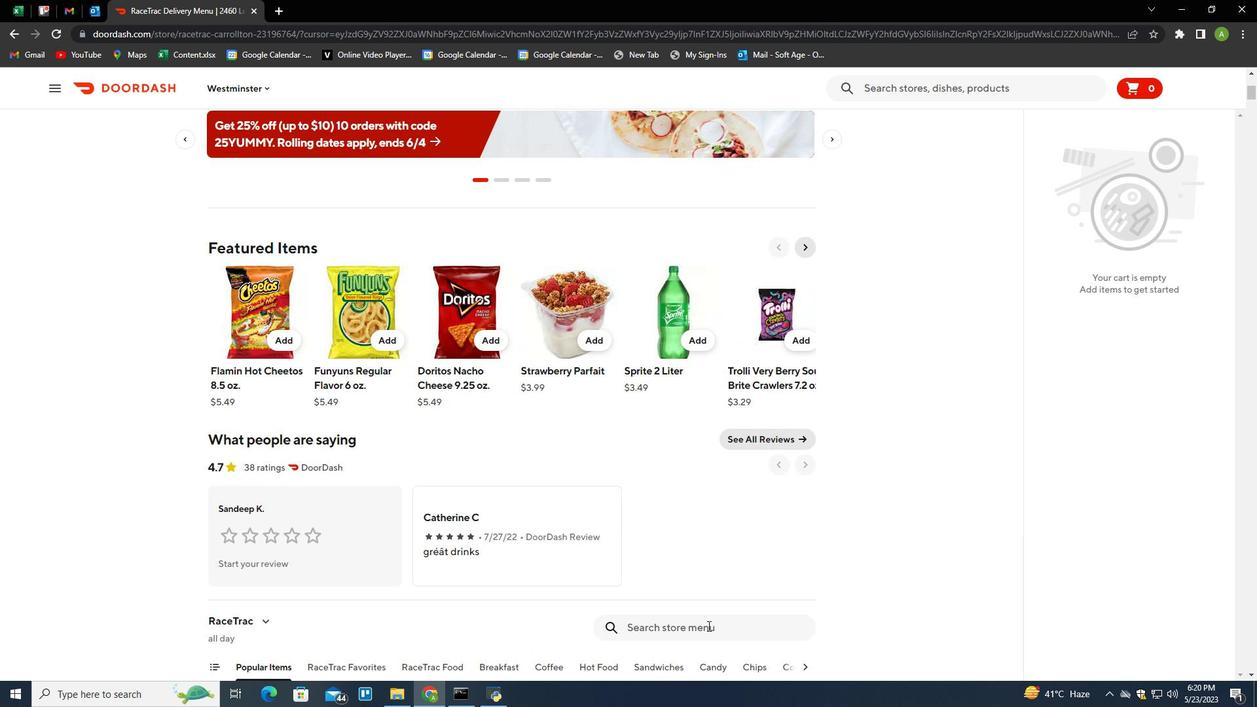 
Action: Mouse pressed left at (708, 626)
Screenshot: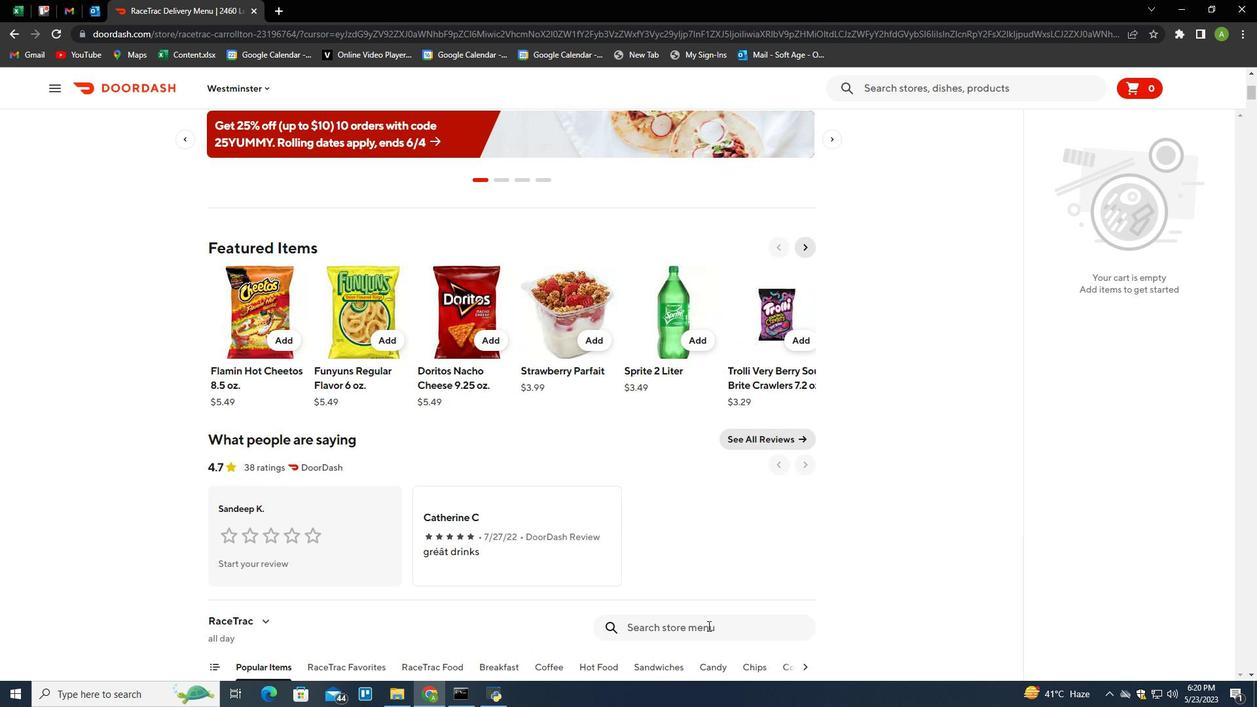 
Action: Key pressed <Key.space><Key.backspace>sour<Key.space>par<Key.backspace>r<Key.backspace>th<Key.space>kids<Key.space>gummies<Key.space><Key.backspace><Key.enter>
Screenshot: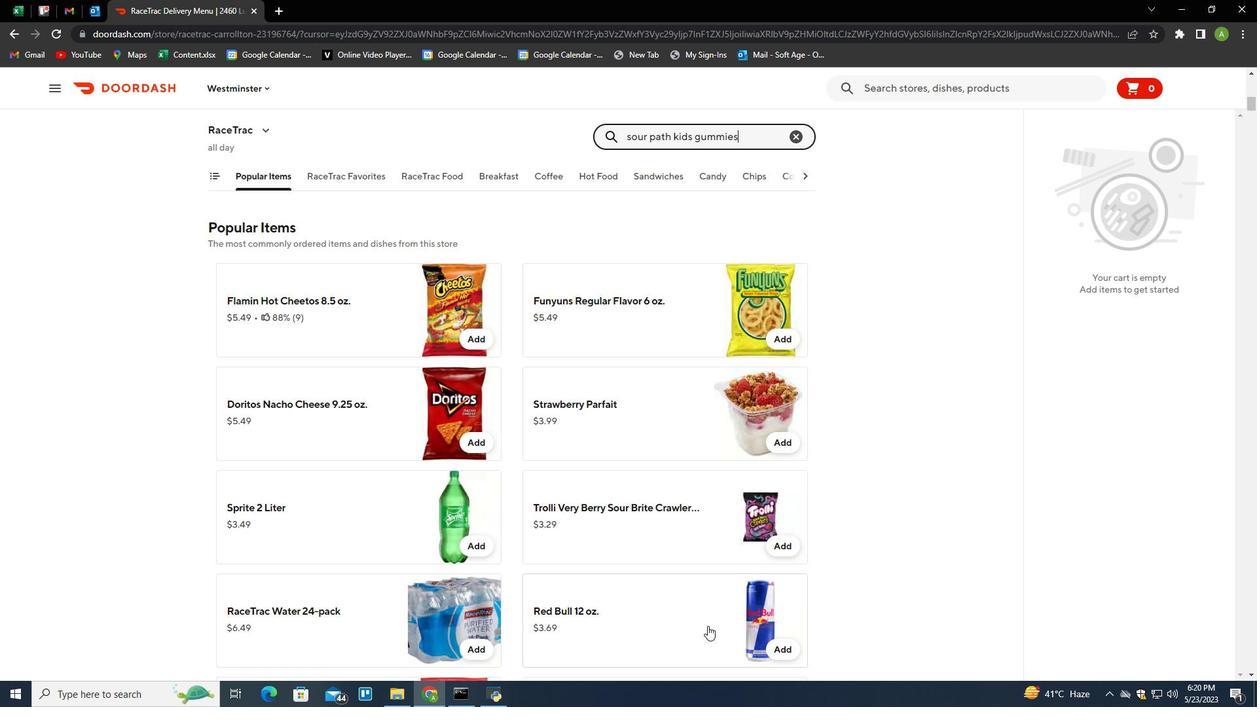 
Action: Mouse moved to (482, 364)
Screenshot: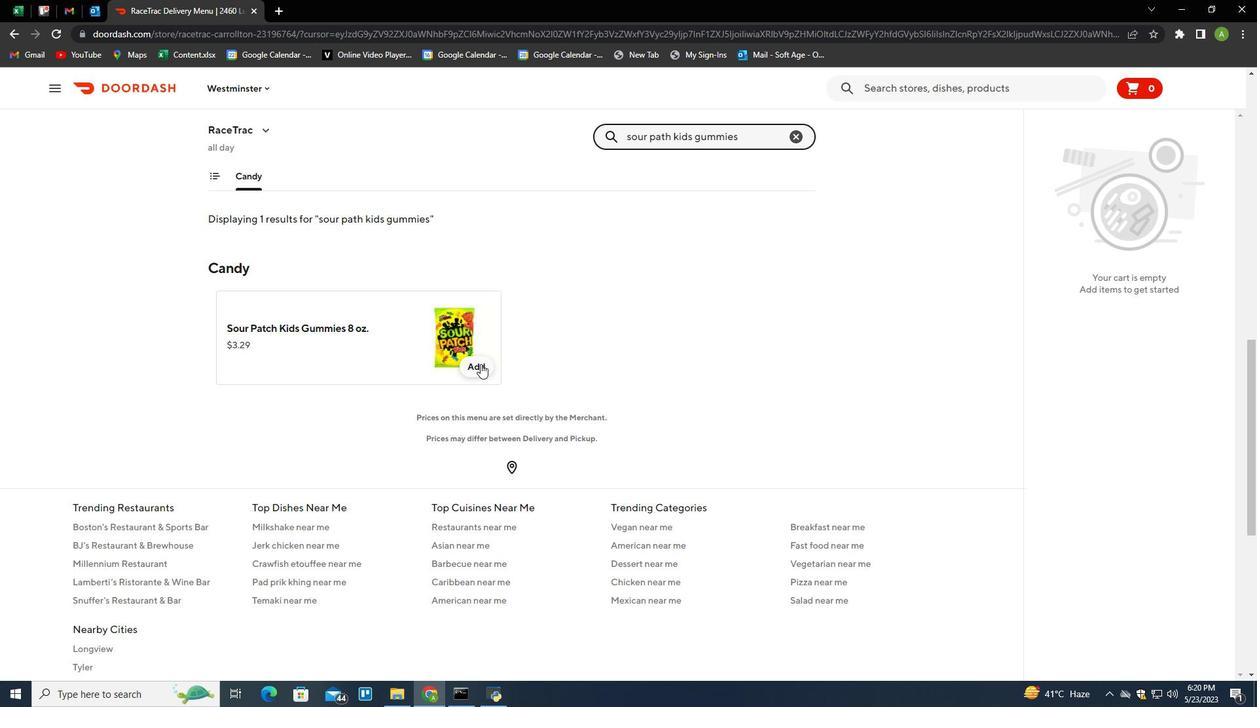 
Action: Mouse pressed left at (482, 364)
Screenshot: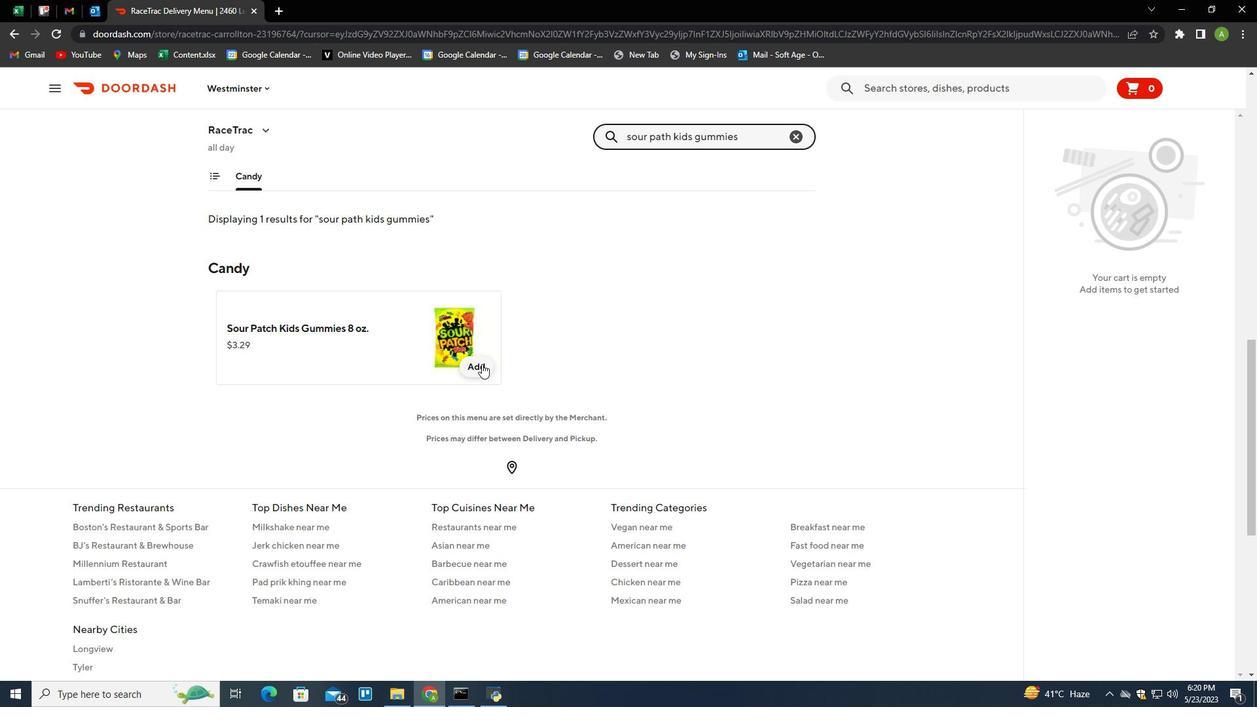 
Action: Mouse moved to (795, 130)
Screenshot: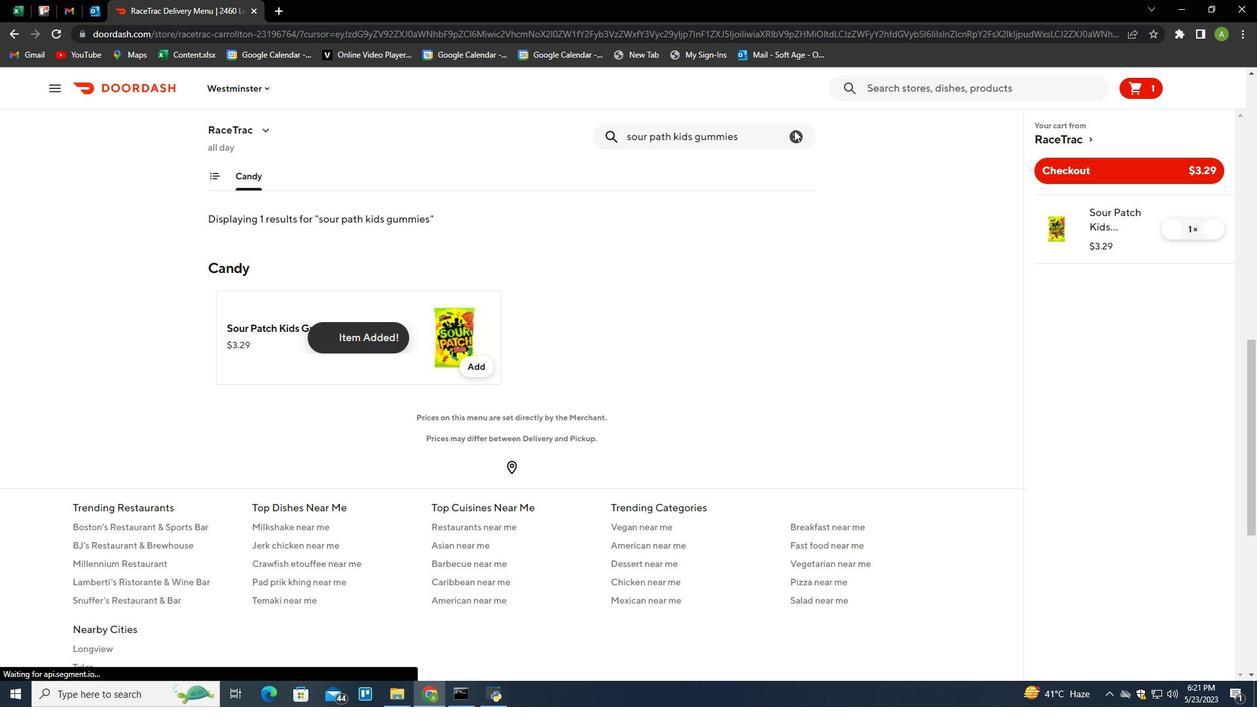 
Action: Mouse pressed left at (795, 130)
Screenshot: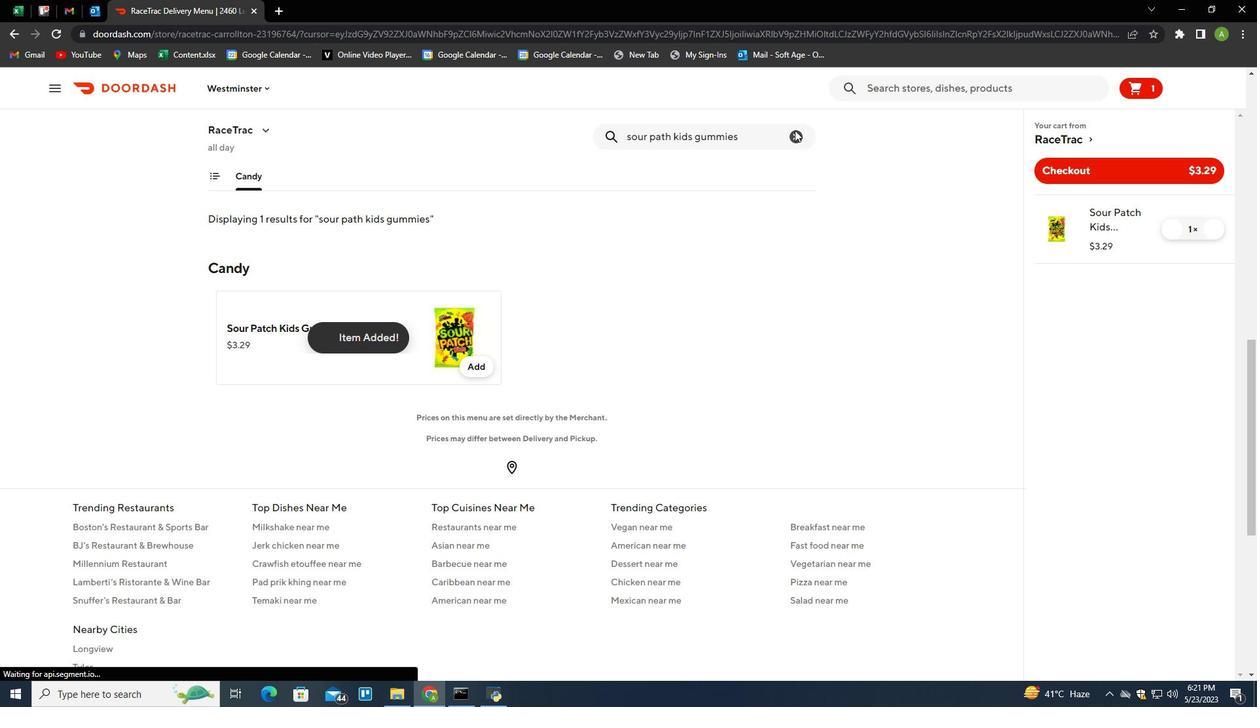 
Action: Mouse moved to (705, 167)
Screenshot: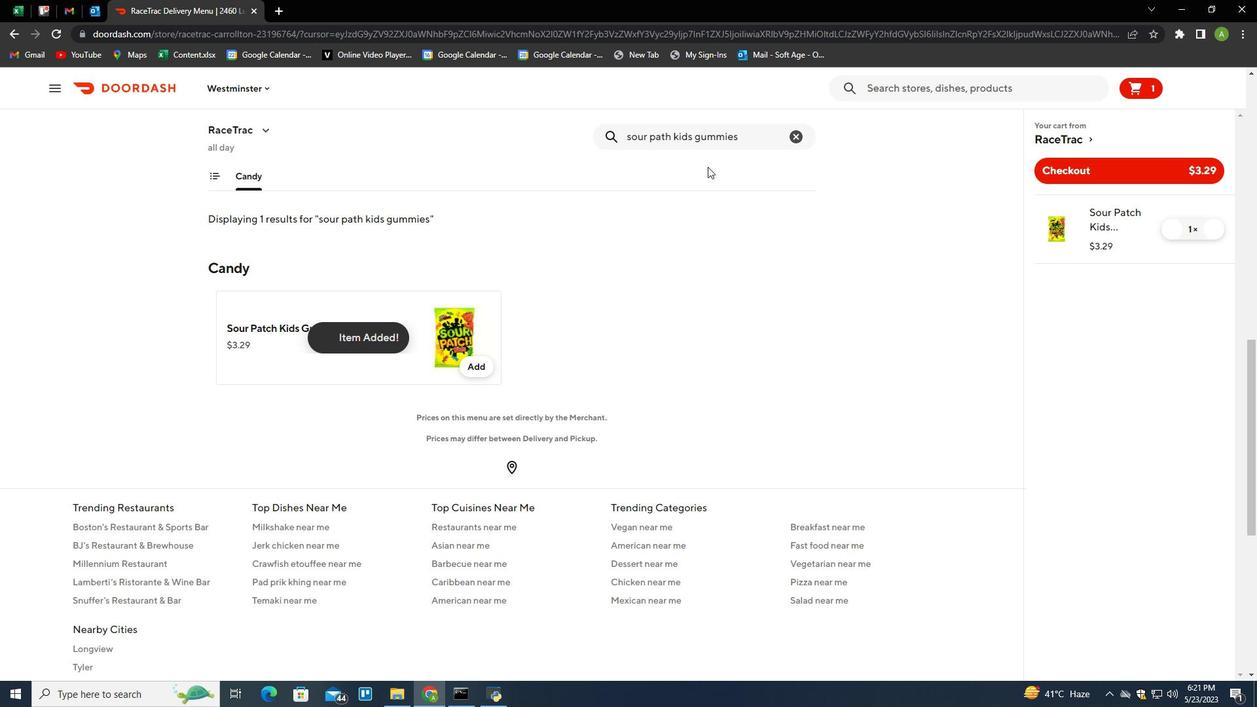 
Action: Key pressed reeses<Key.space>peanut<Key.space>b<Key.backspace>uteer<Key.backspace><Key.backspace><Key.backspace><Key.backspace><Key.backspace>butter<Key.space>big<Key.space>cup<Key.space>king<Key.space>size<Key.enter>
Screenshot: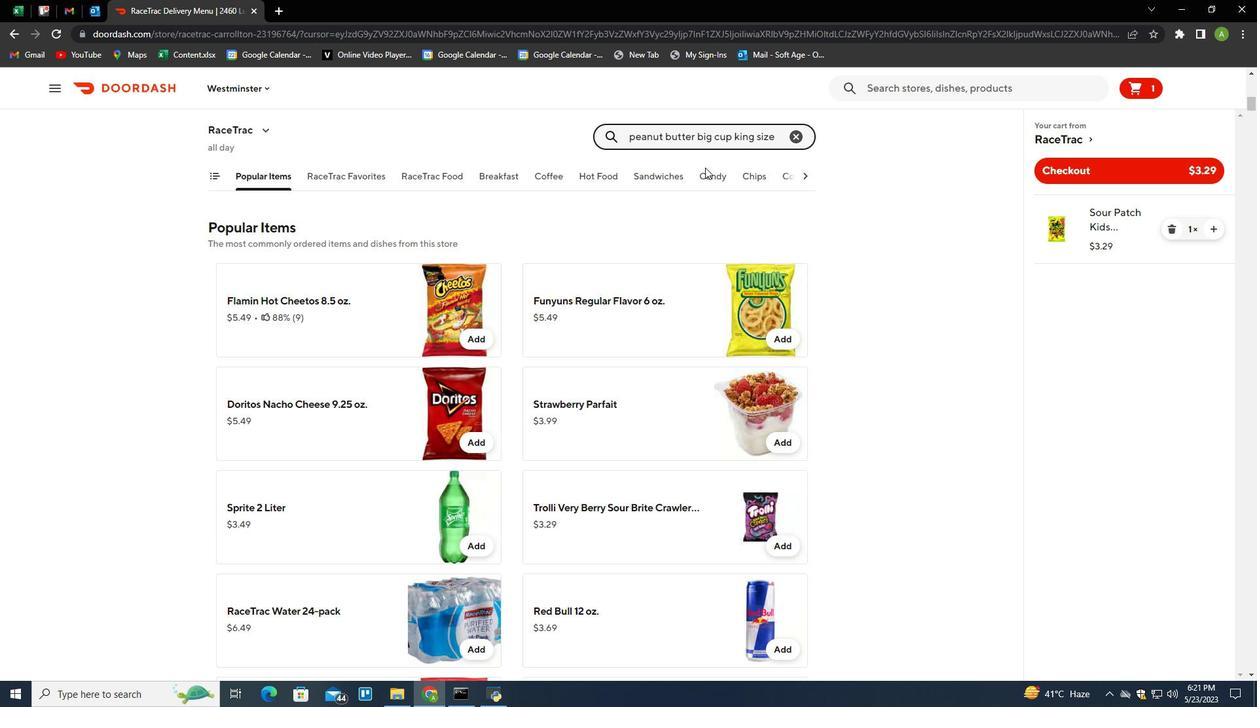 
Action: Mouse moved to (485, 358)
Screenshot: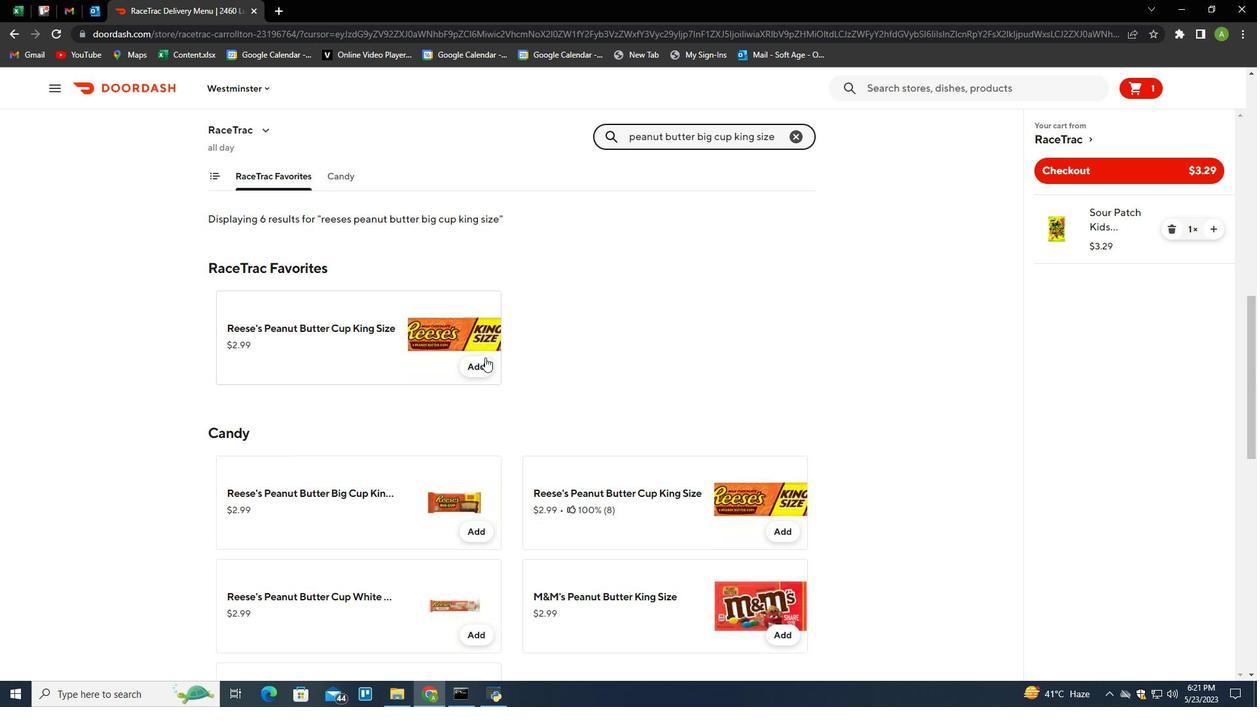 
Action: Mouse pressed left at (485, 358)
Screenshot: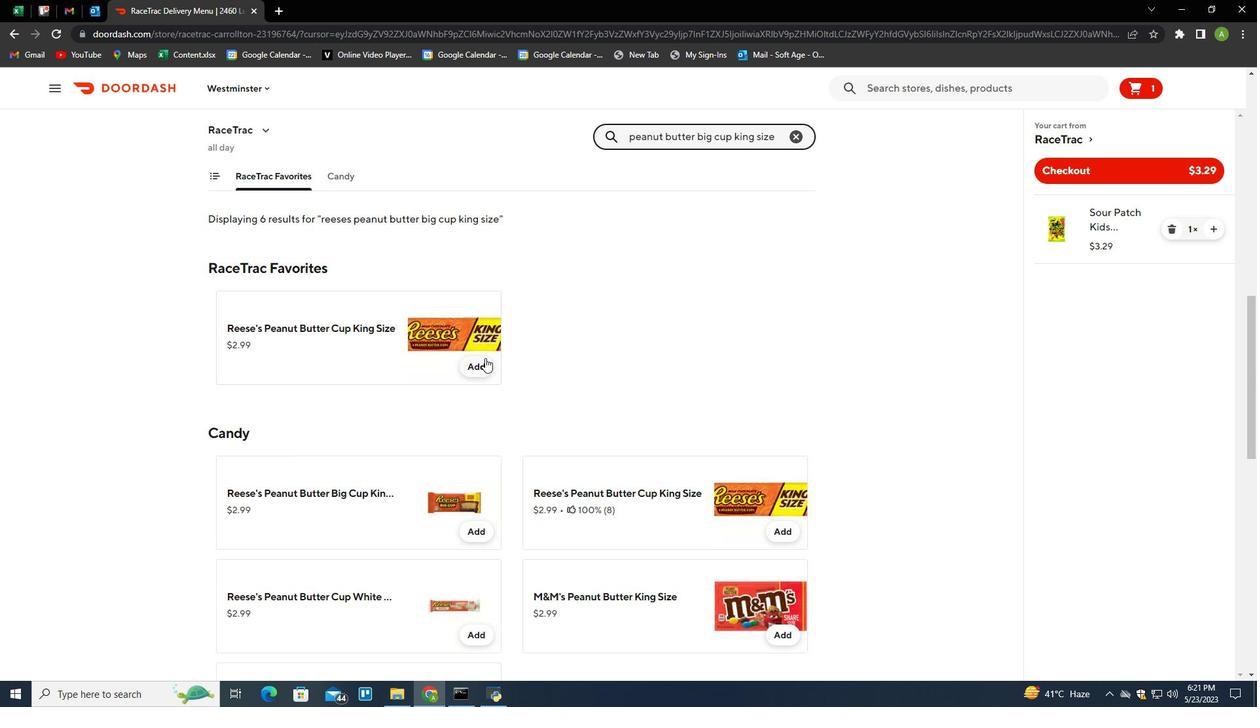 
Action: Mouse moved to (795, 138)
Screenshot: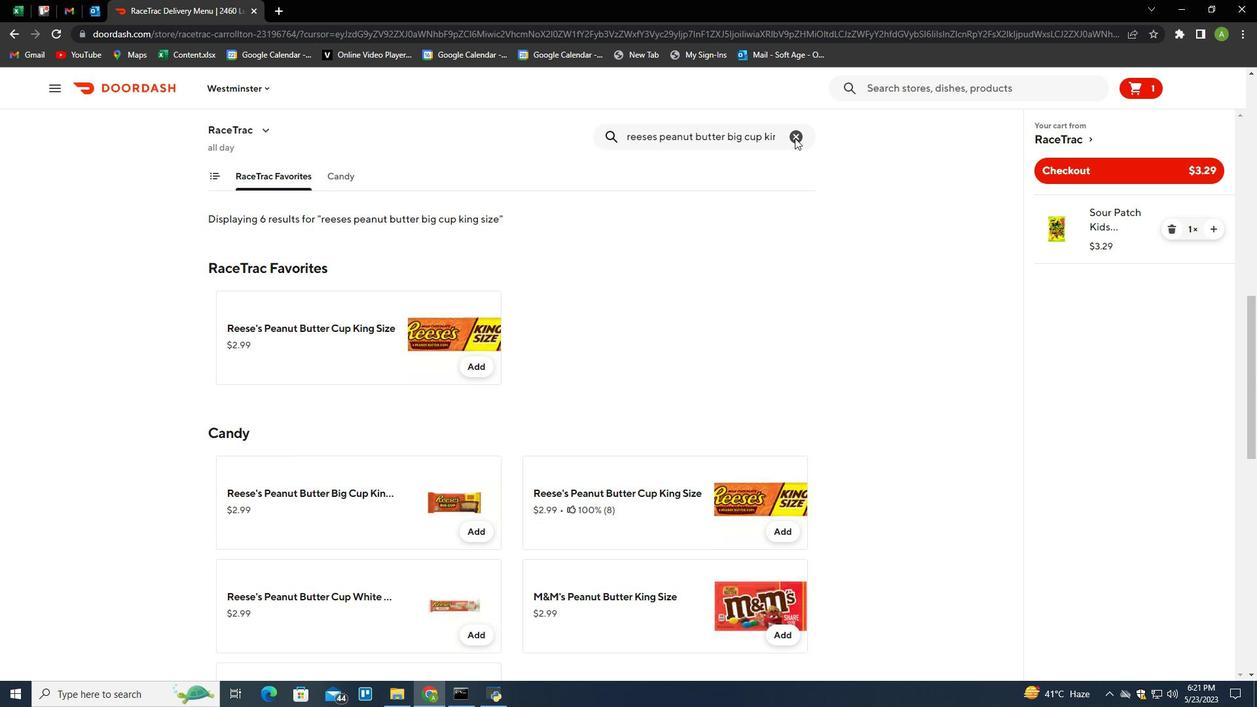 
Action: Mouse pressed left at (795, 138)
Screenshot: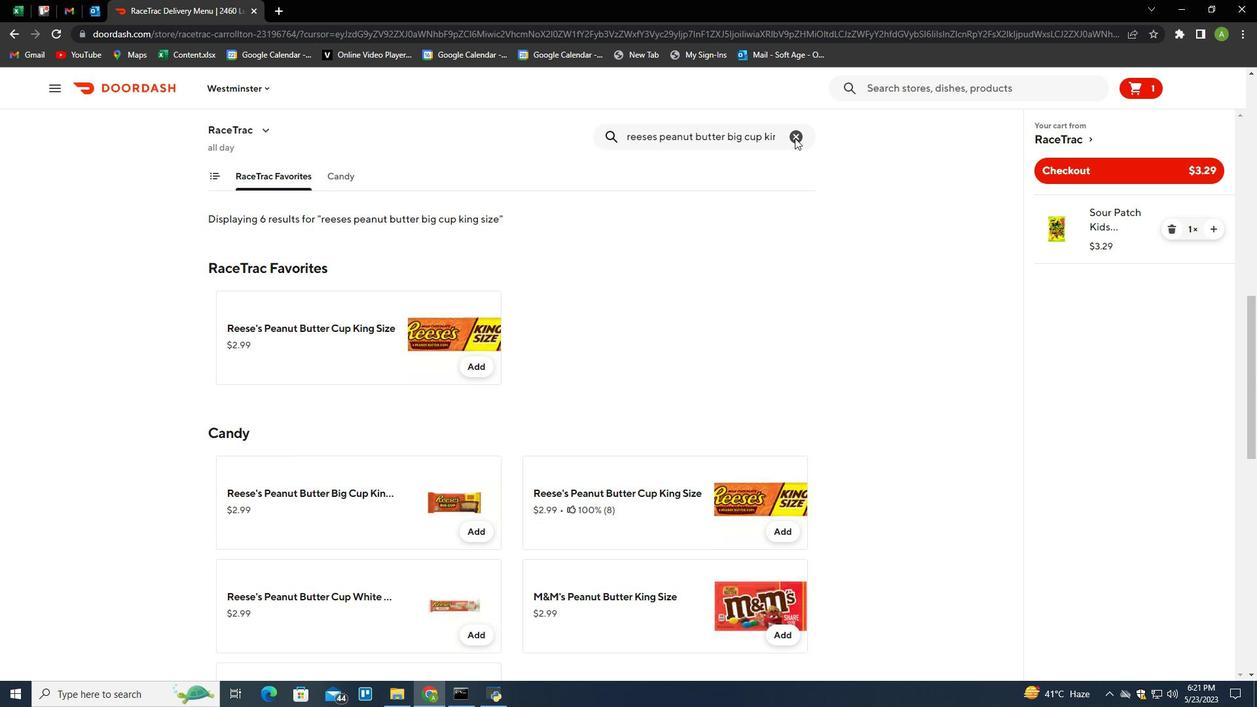 
Action: Key pressed <Key.space><Key.backspace>twix<Key.space>caramel<Key.space>king<Key.space>size<Key.space>size<Key.enter>
Screenshot: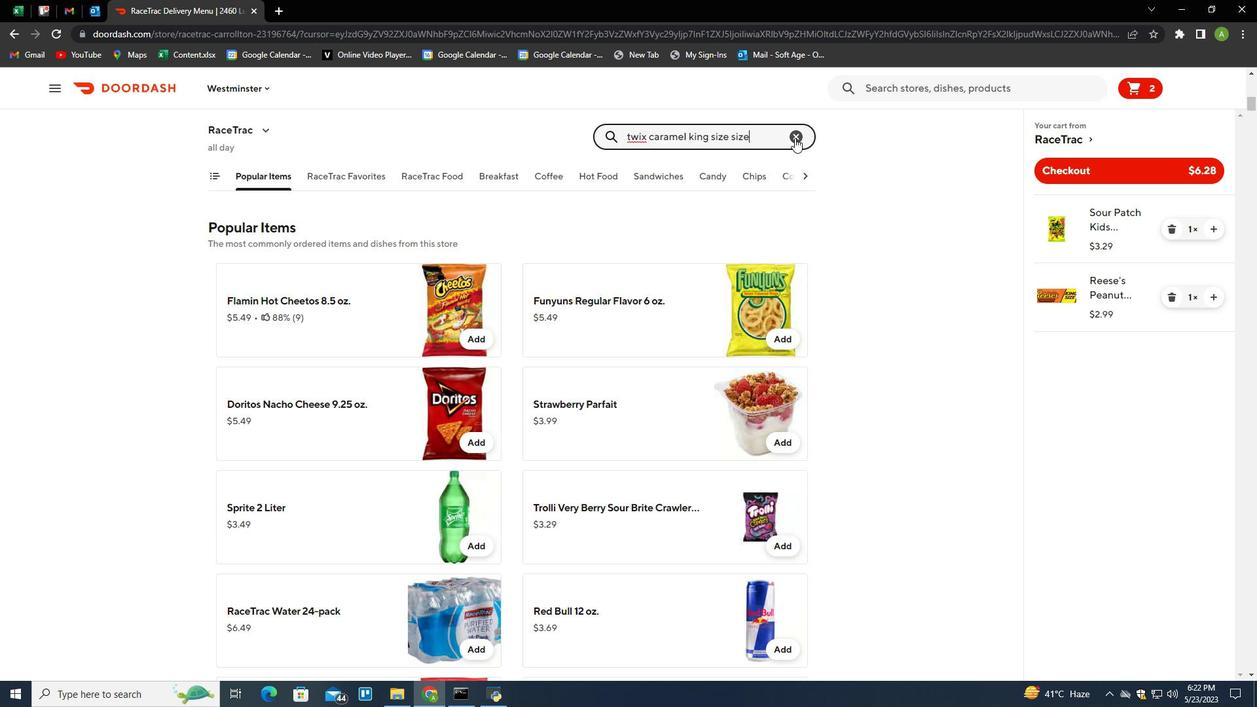
Action: Mouse moved to (750, 137)
Screenshot: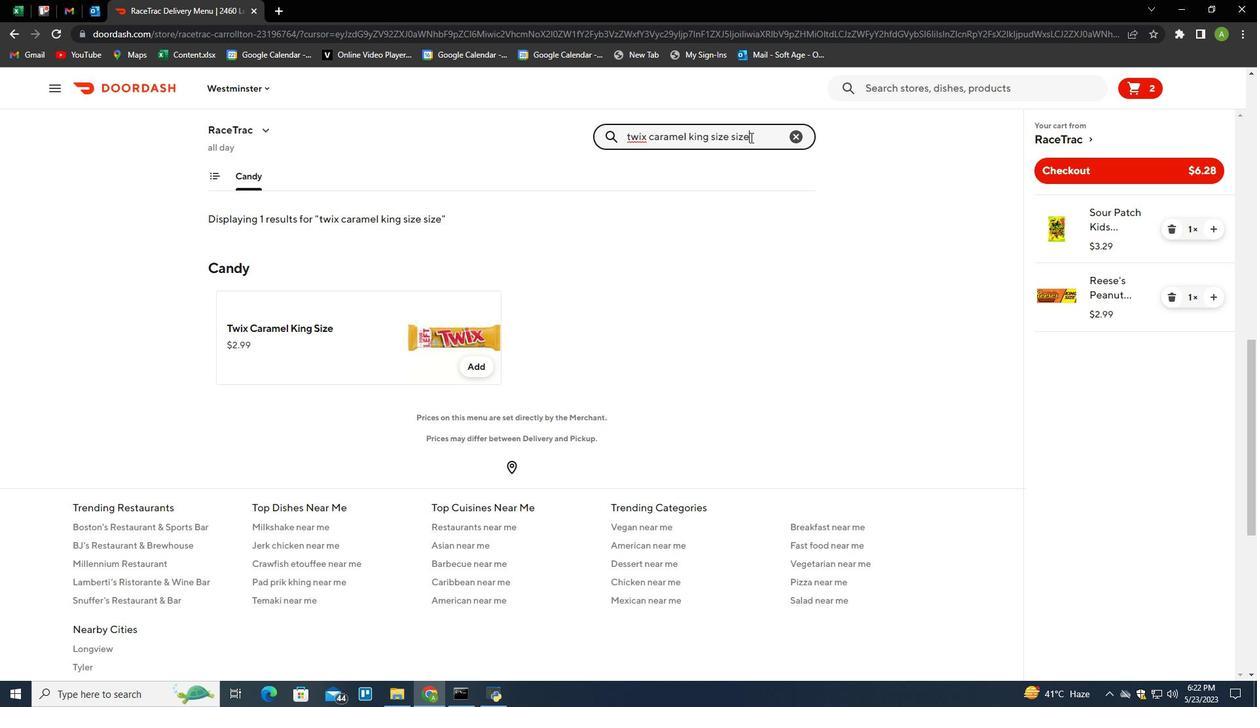 
Action: Key pressed <Key.backspace><Key.backspace><Key.backspace><Key.backspace><Key.enter>
Screenshot: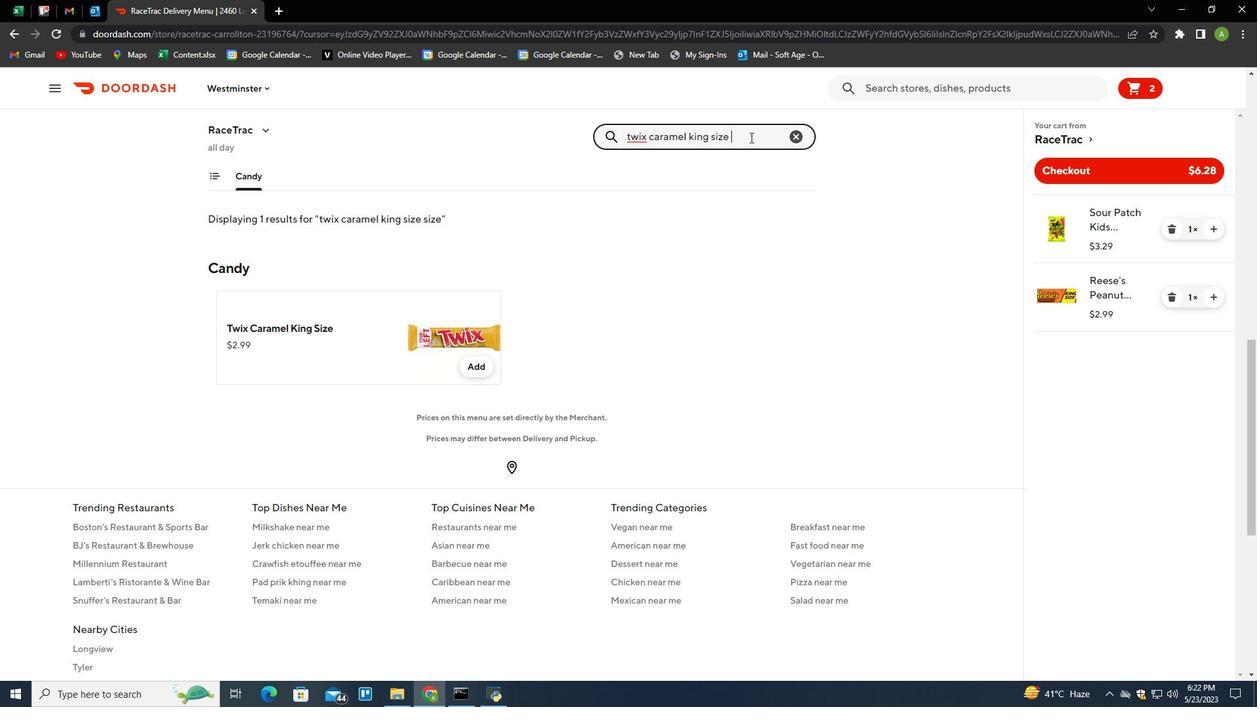 
Action: Mouse moved to (473, 362)
Screenshot: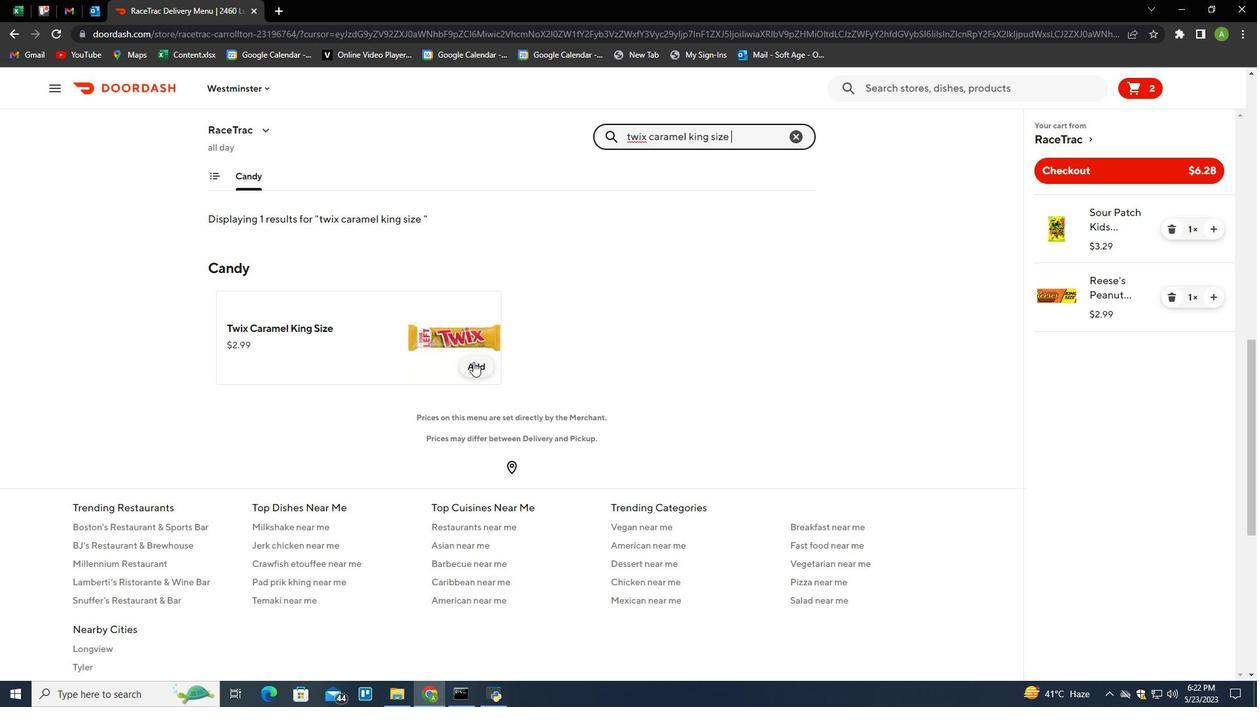 
Action: Mouse pressed left at (473, 362)
Screenshot: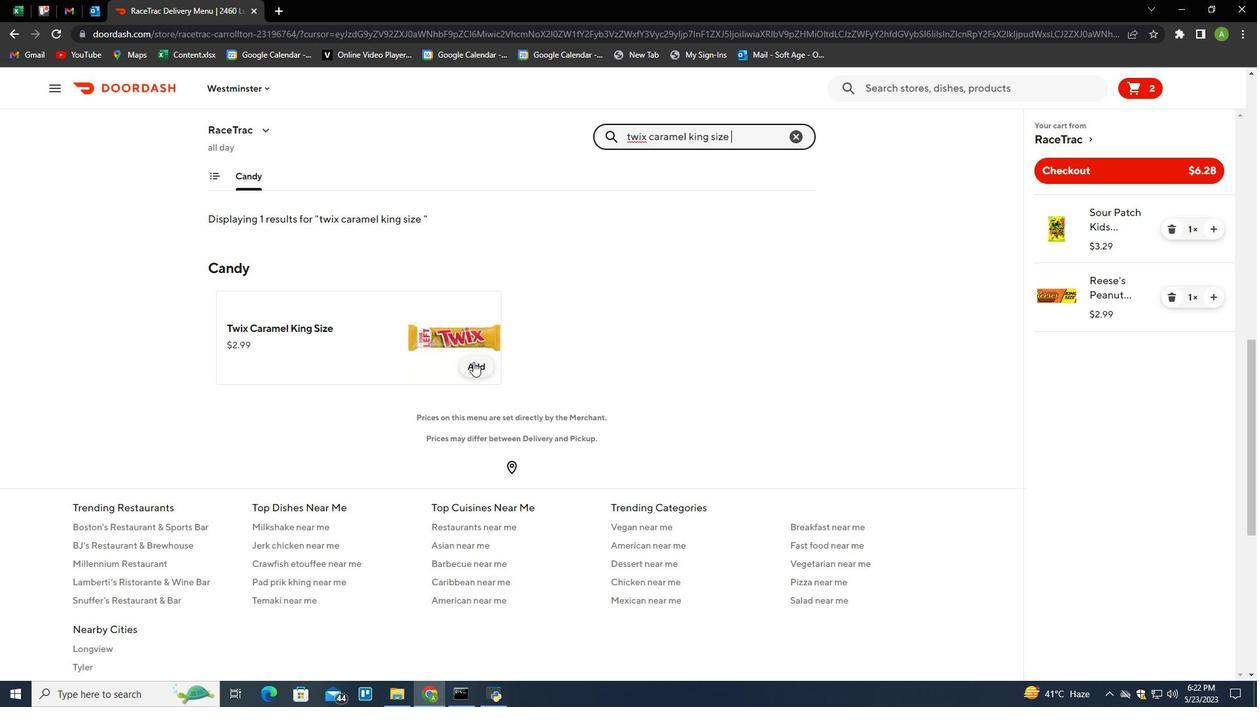 
Action: Mouse moved to (795, 134)
Screenshot: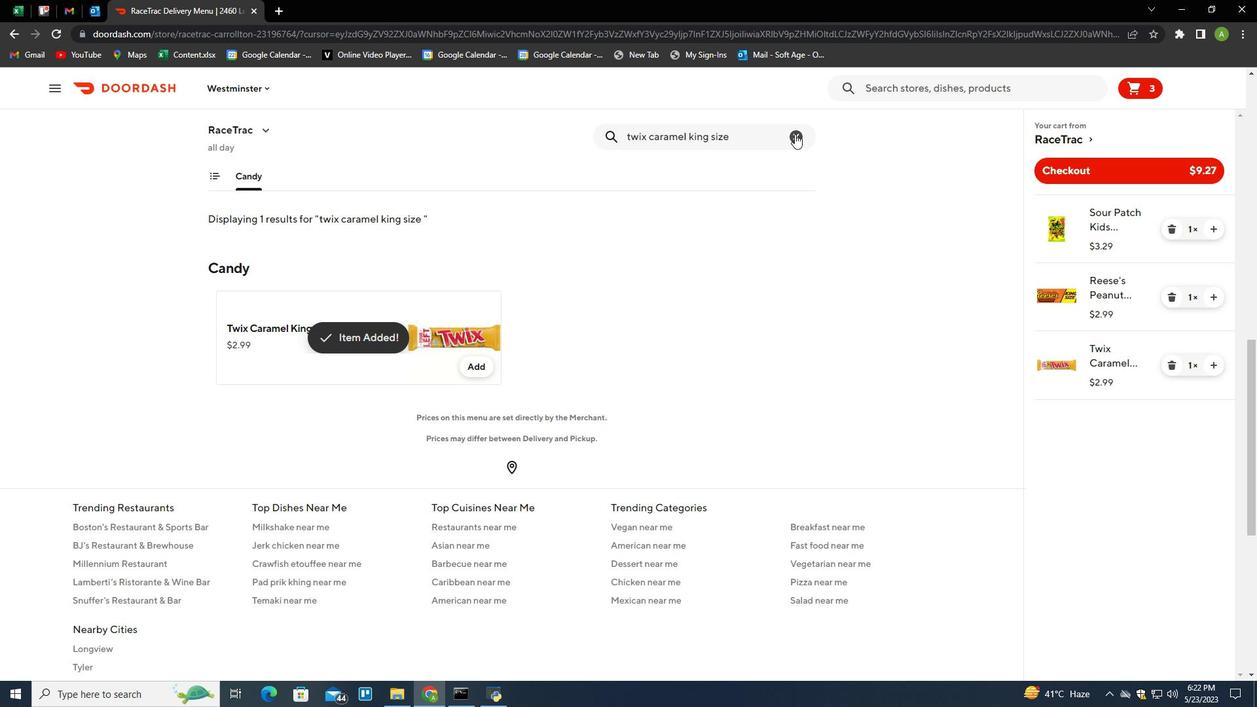 
Action: Mouse pressed left at (795, 134)
Screenshot: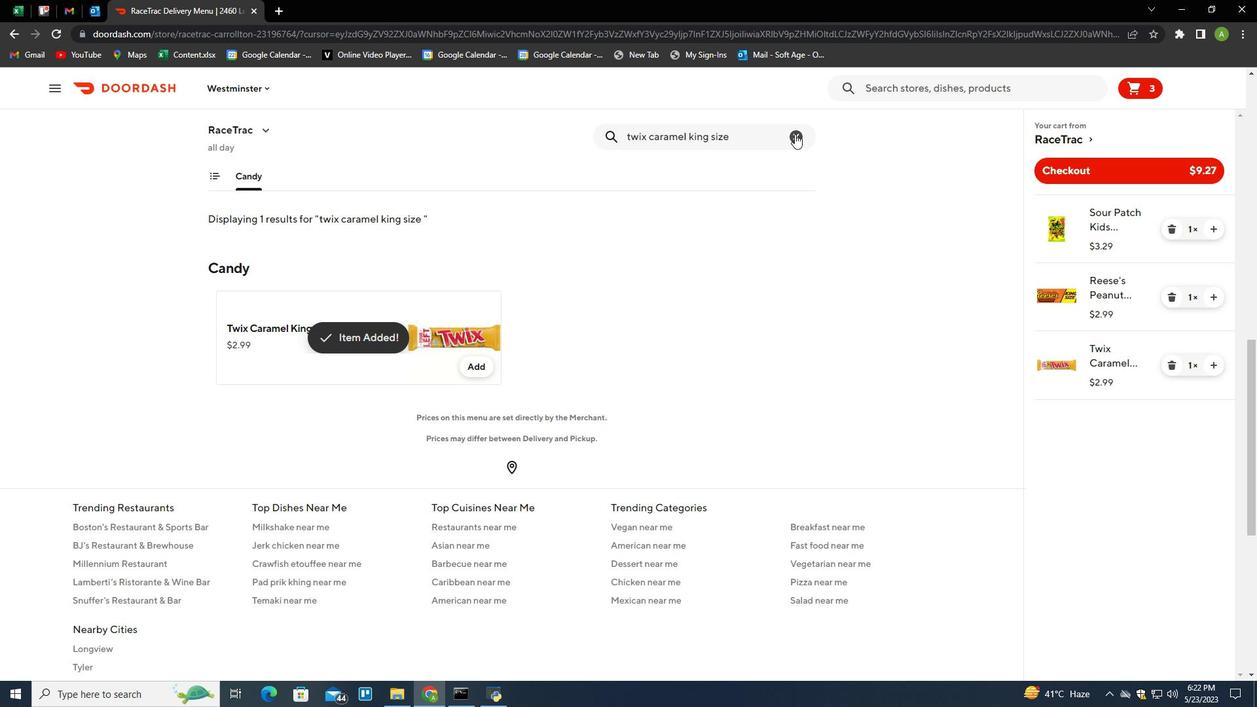
Action: Mouse moved to (733, 140)
Screenshot: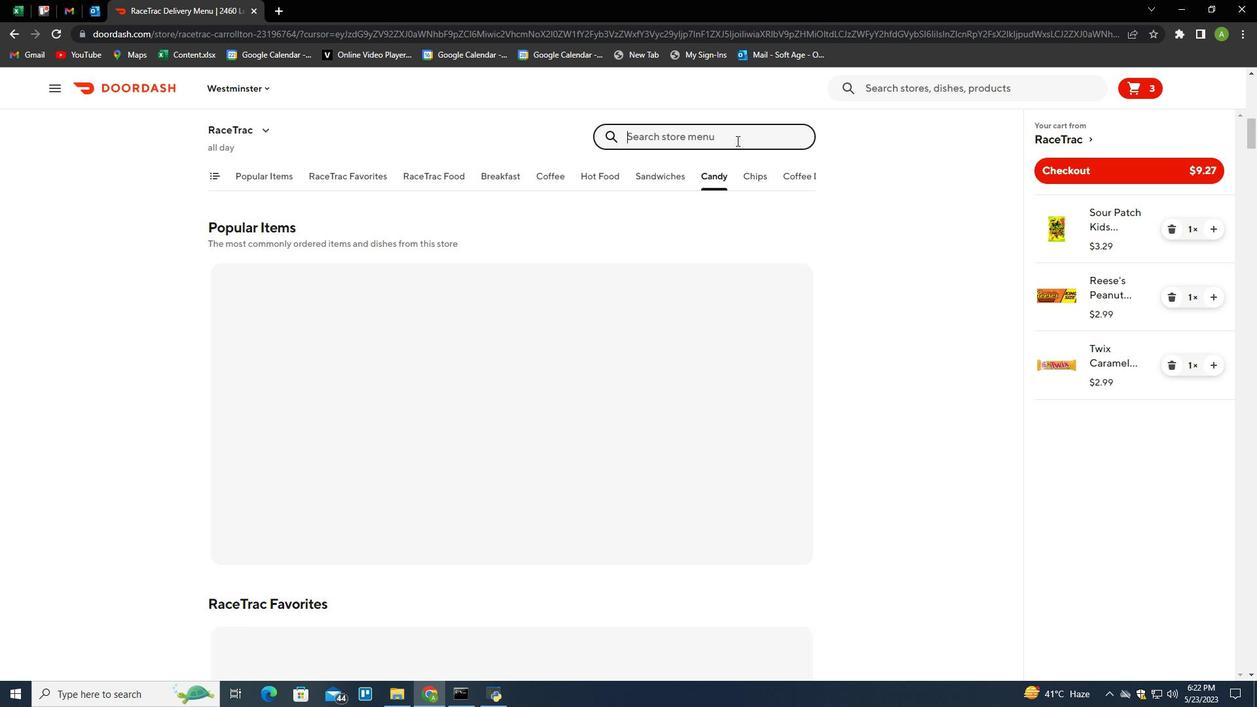 
Action: Key pressed hersher<Key.backspace>ys<Key.space>cookie<Key.space>and<Key.space>cream<Key.space>king<Key.space>size<Key.space>size<Key.enter>
Screenshot: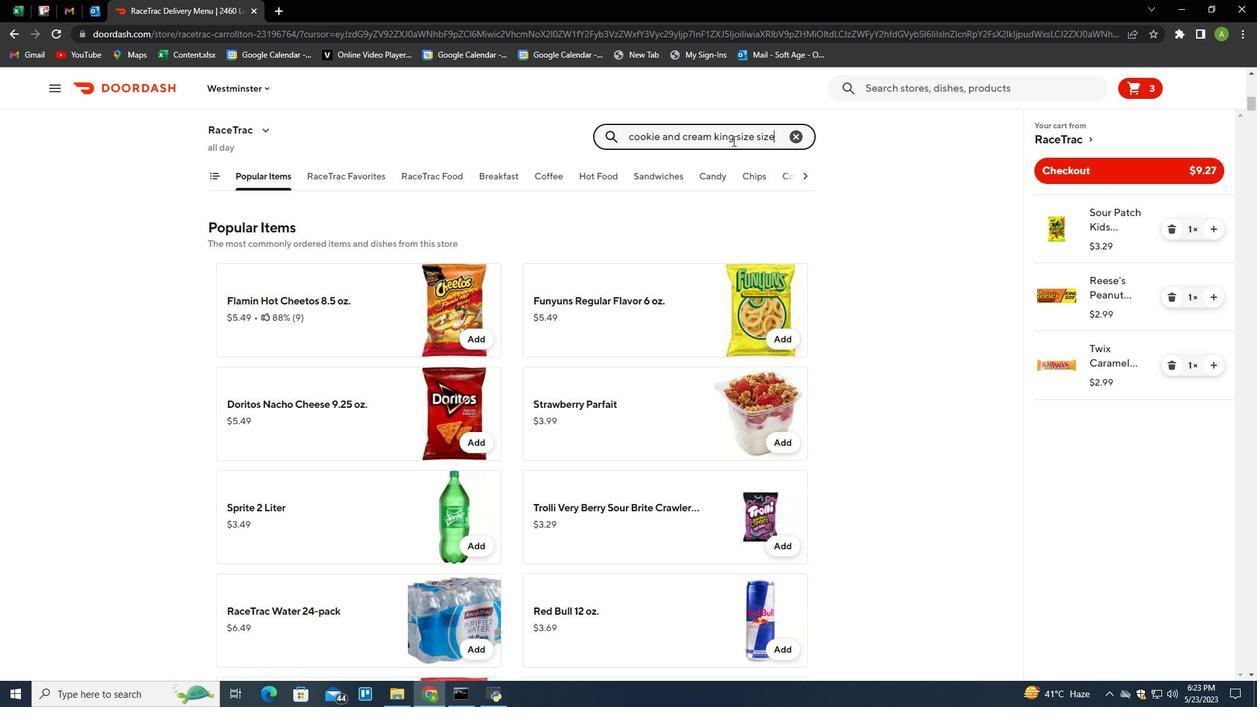 
Action: Mouse moved to (476, 364)
Screenshot: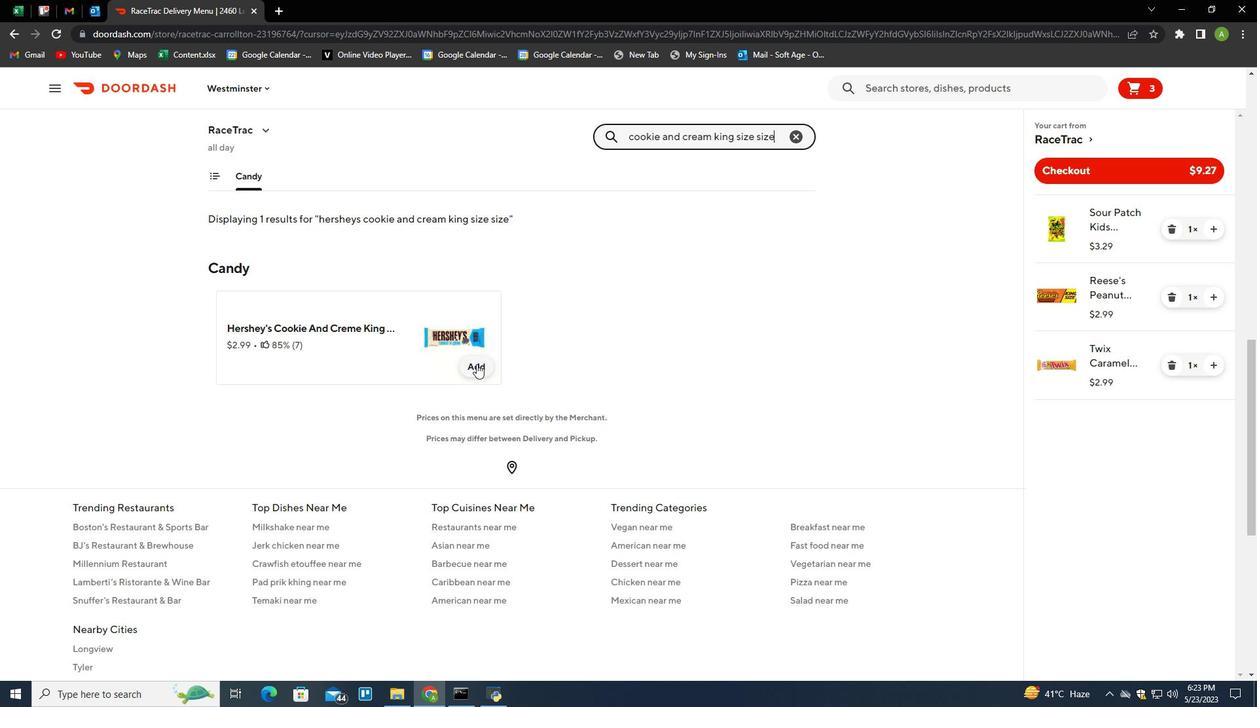 
Action: Mouse pressed left at (476, 364)
Screenshot: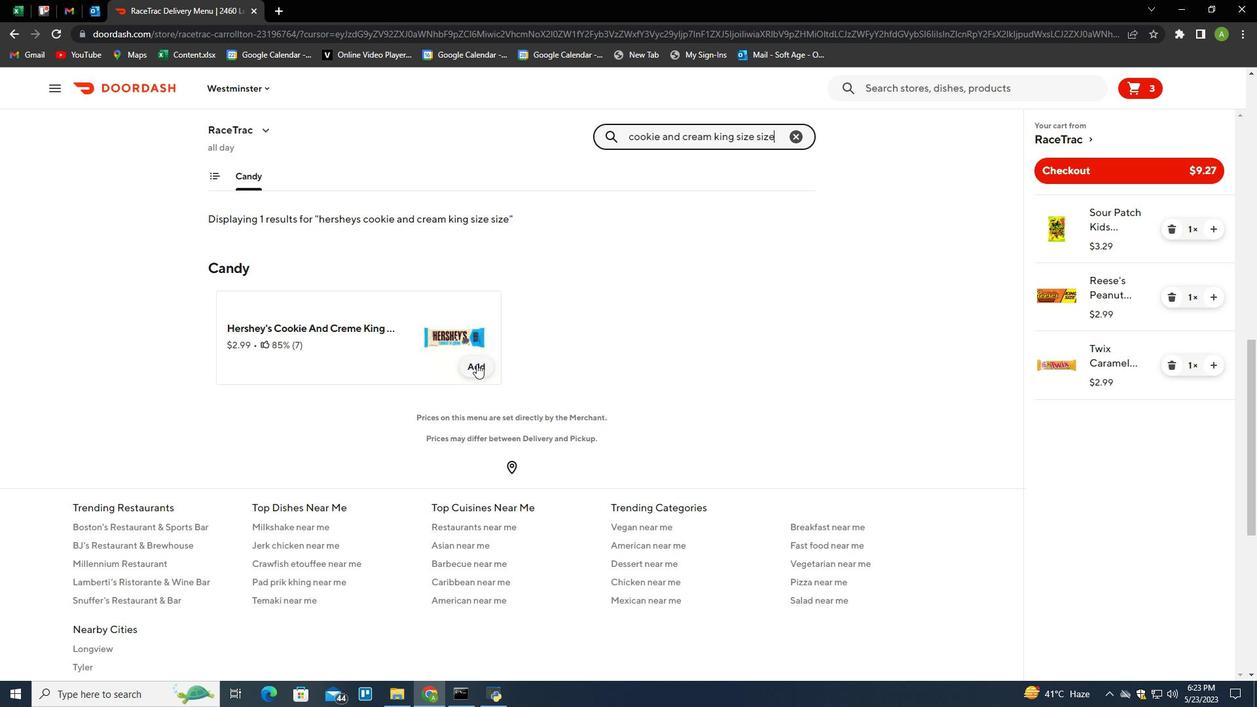 
Action: Mouse moved to (1070, 172)
Screenshot: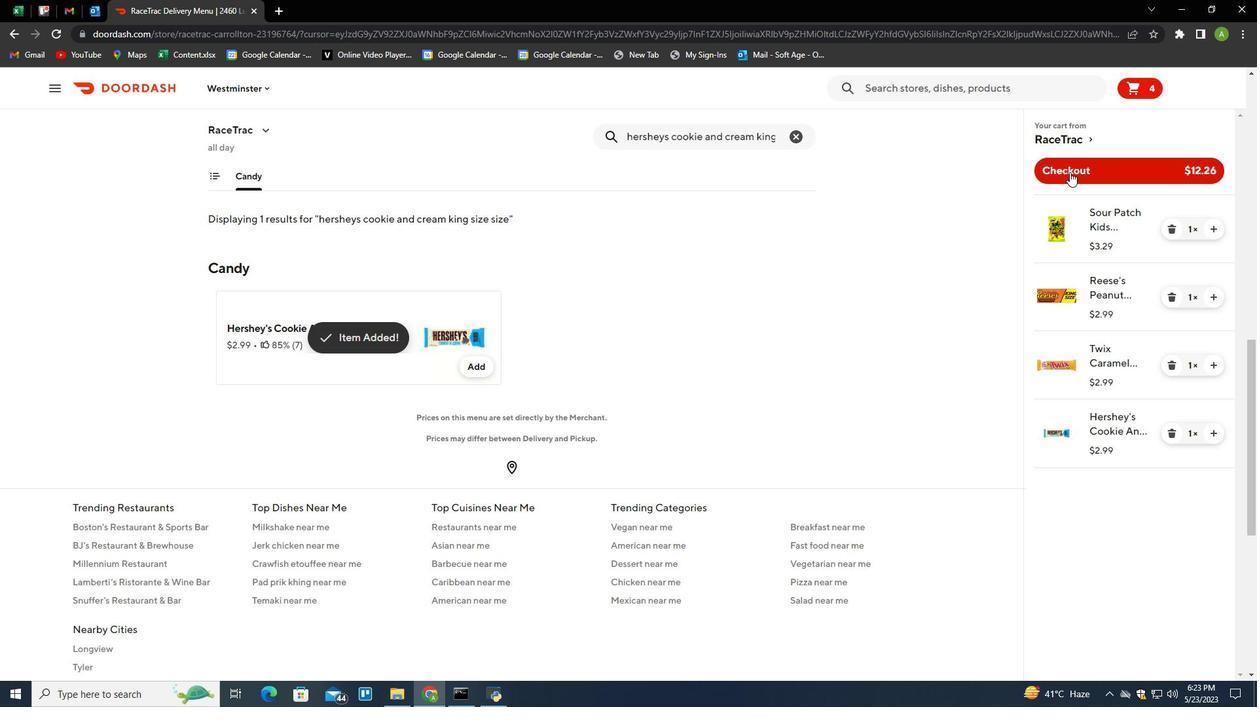 
Action: Mouse pressed left at (1070, 172)
Screenshot: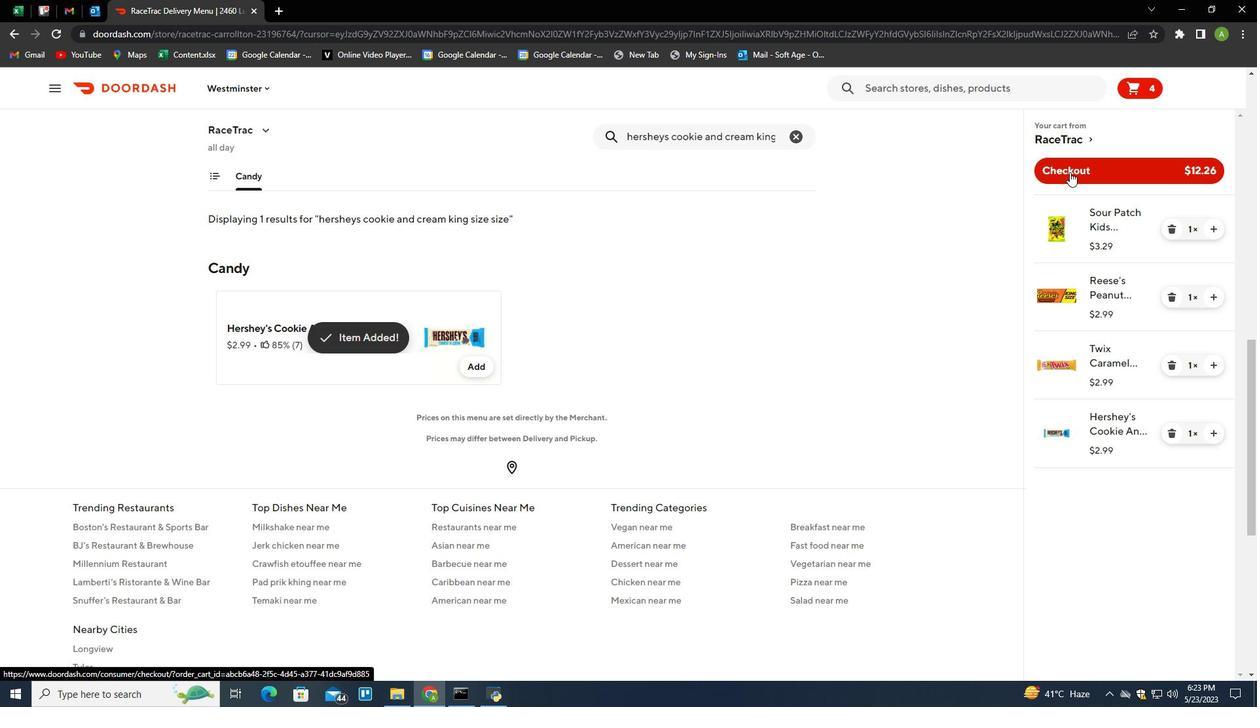 
Action: Mouse moved to (442, 249)
Screenshot: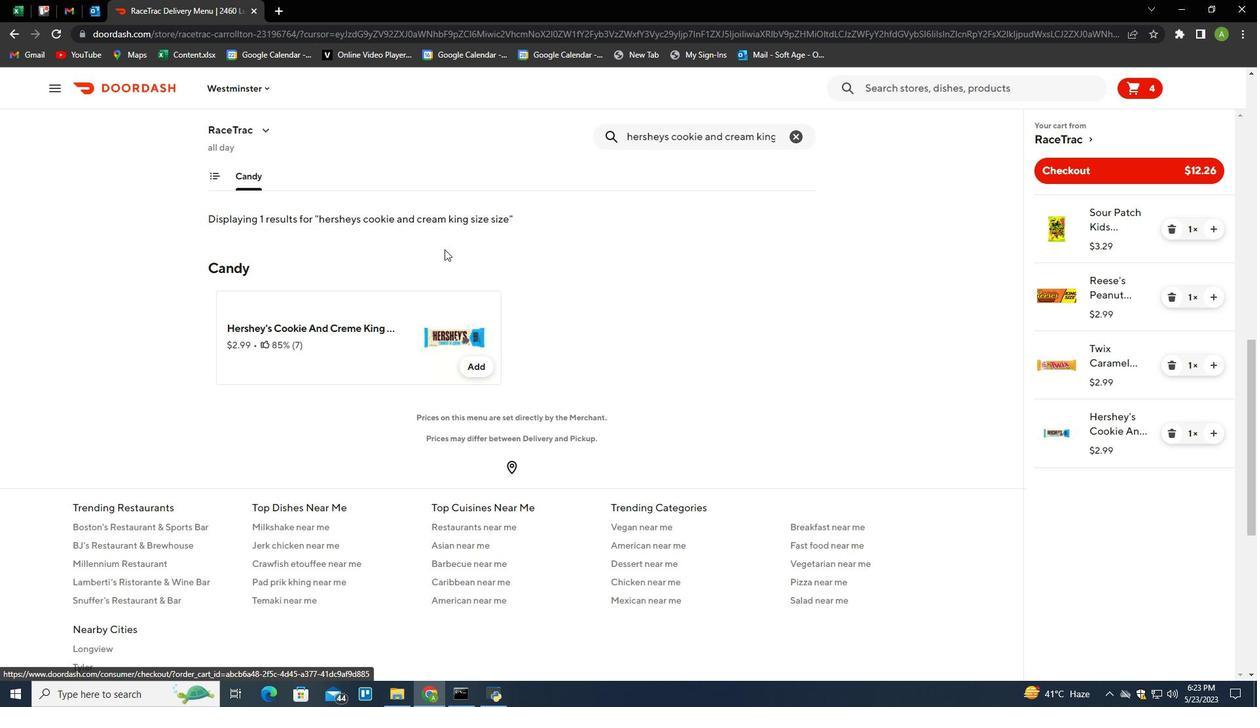 
